 Task: Find connections with filter location Dunkwa with filter topic #Bestadvicewith filter profile language Potuguese with filter current company GenXHire Services Private Limited with filter school Dr D Y PATIL EDUCATIONAL ENTERPRISES CHARITABEL TRUST Dr D Y PATIL GROUP OF INSTITUTIONS, Dr D Y PATIL SCHOOL OF MANAGEMENT, Dr D Y PATIL KNOWLEDGE CITY, CHARHOLI with filter industry Government Administration with filter service category Budgeting with filter keywords title Engineer
Action: Mouse moved to (205, 265)
Screenshot: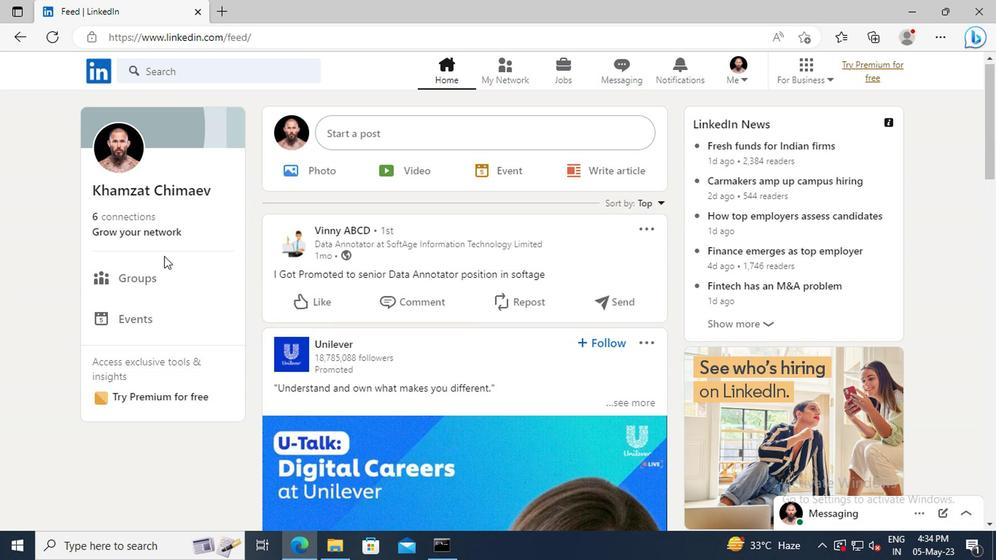 
Action: Mouse pressed left at (205, 265)
Screenshot: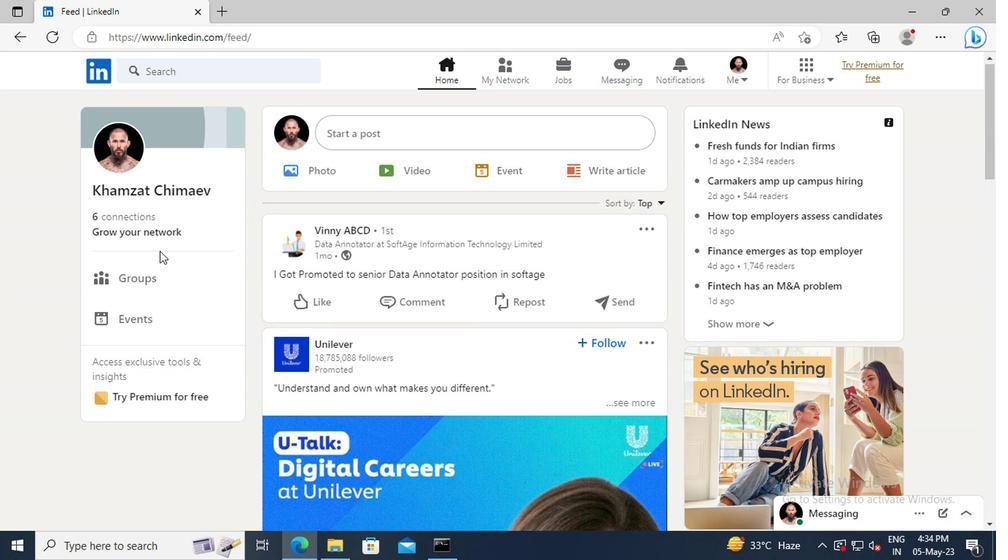 
Action: Mouse moved to (211, 210)
Screenshot: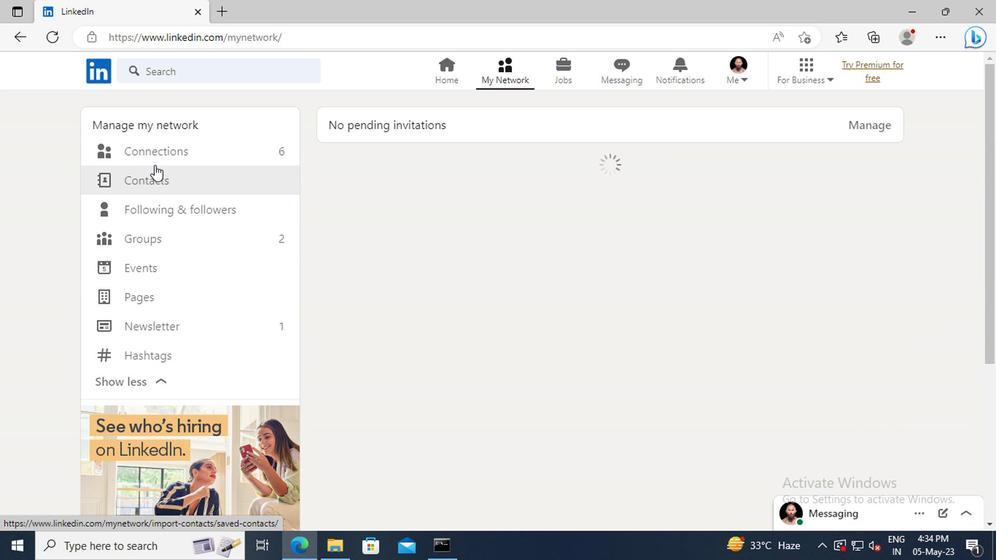 
Action: Mouse pressed left at (211, 210)
Screenshot: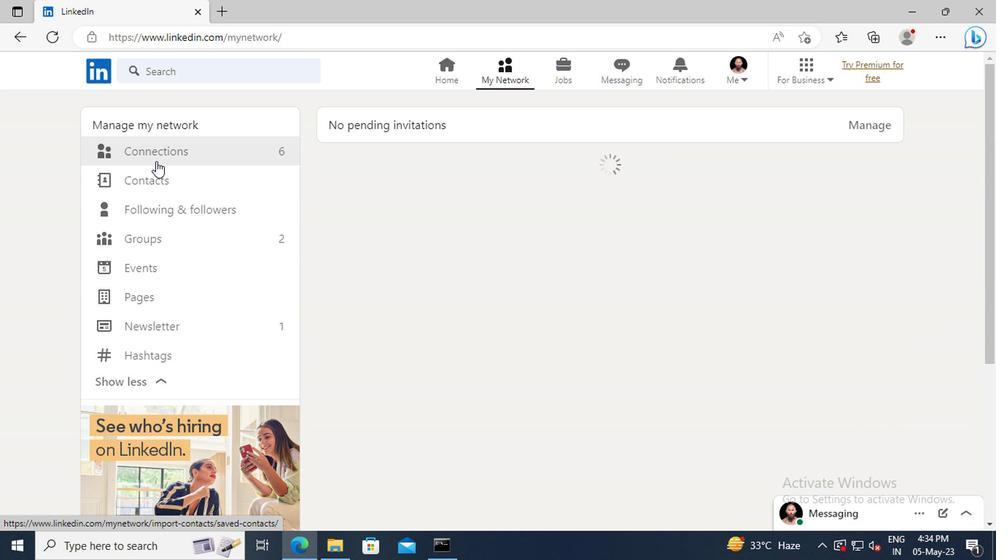 
Action: Mouse moved to (511, 209)
Screenshot: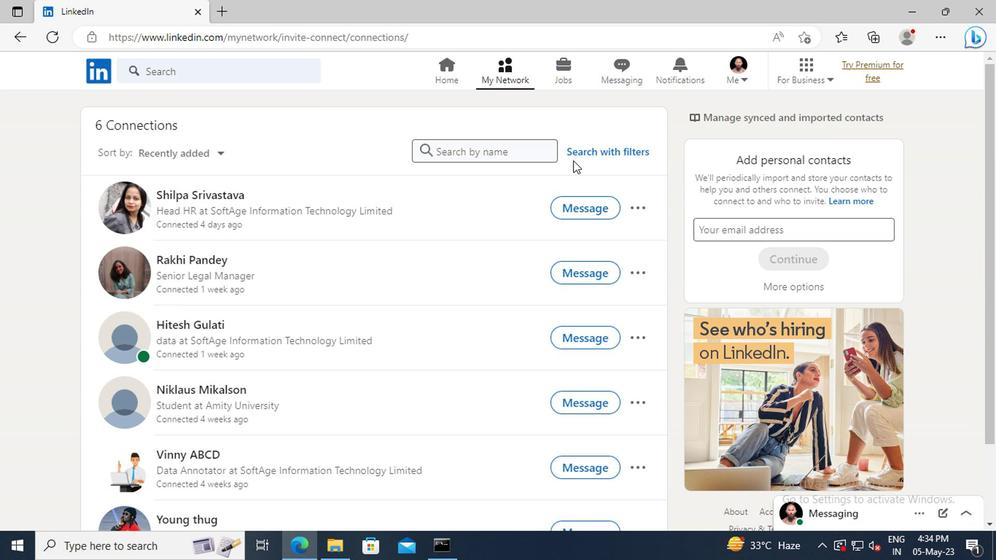 
Action: Mouse pressed left at (511, 209)
Screenshot: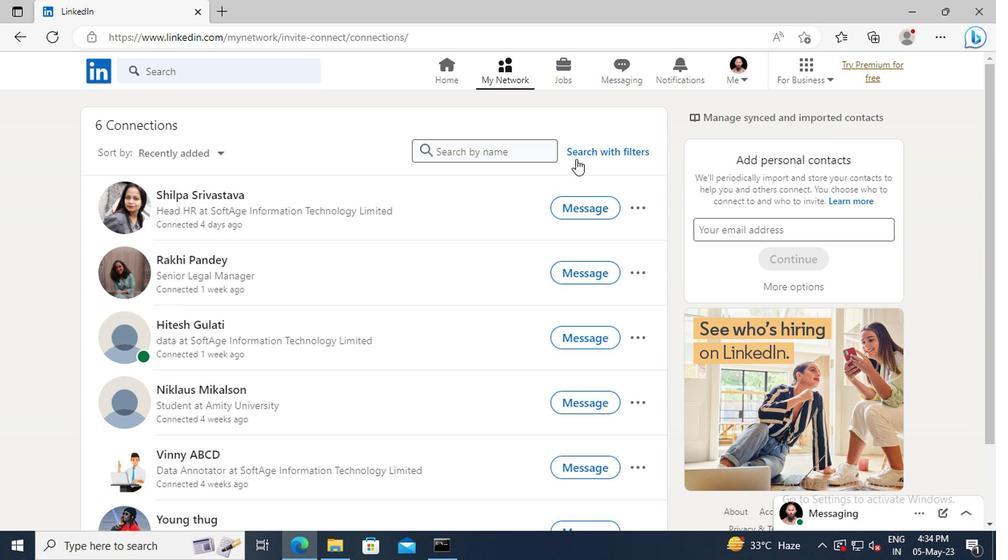 
Action: Mouse moved to (492, 178)
Screenshot: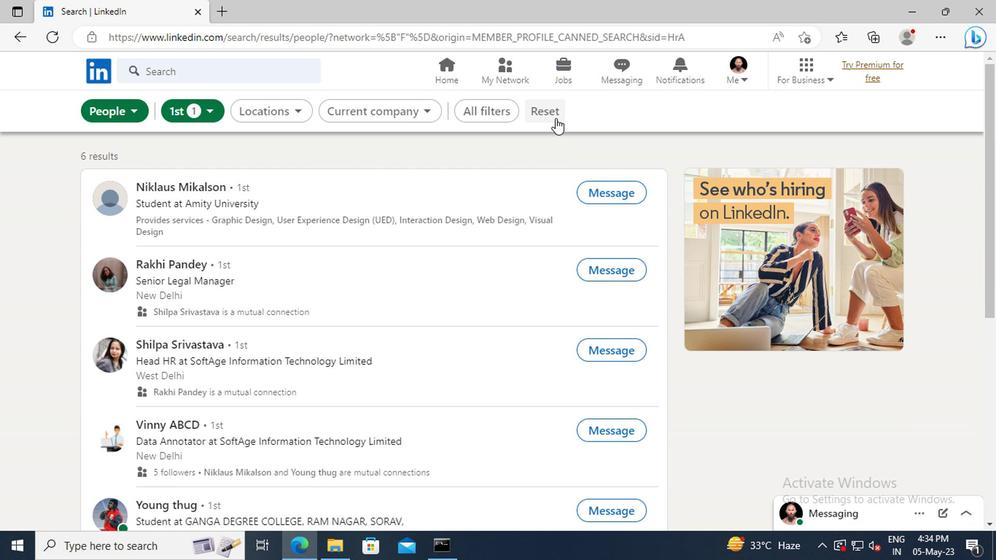
Action: Mouse pressed left at (492, 178)
Screenshot: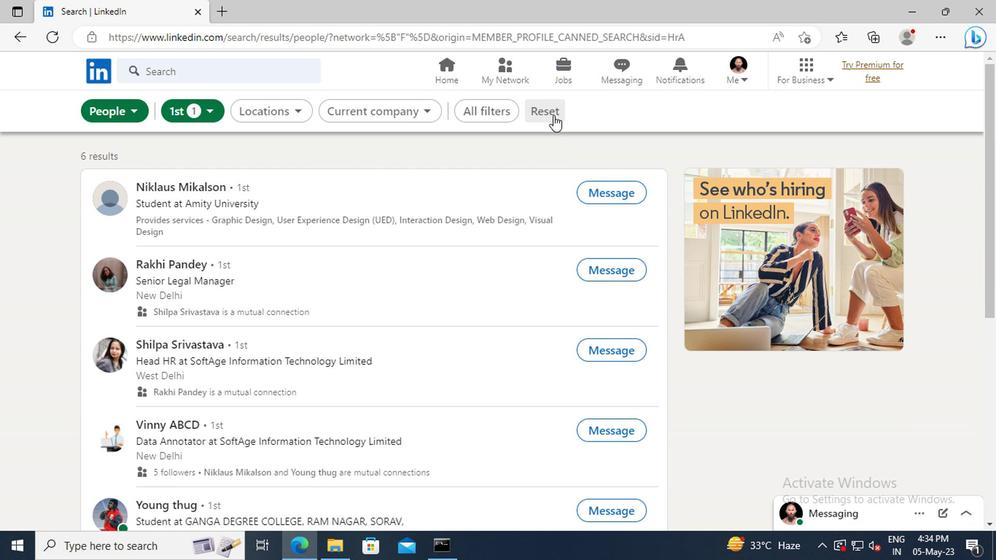 
Action: Mouse moved to (482, 178)
Screenshot: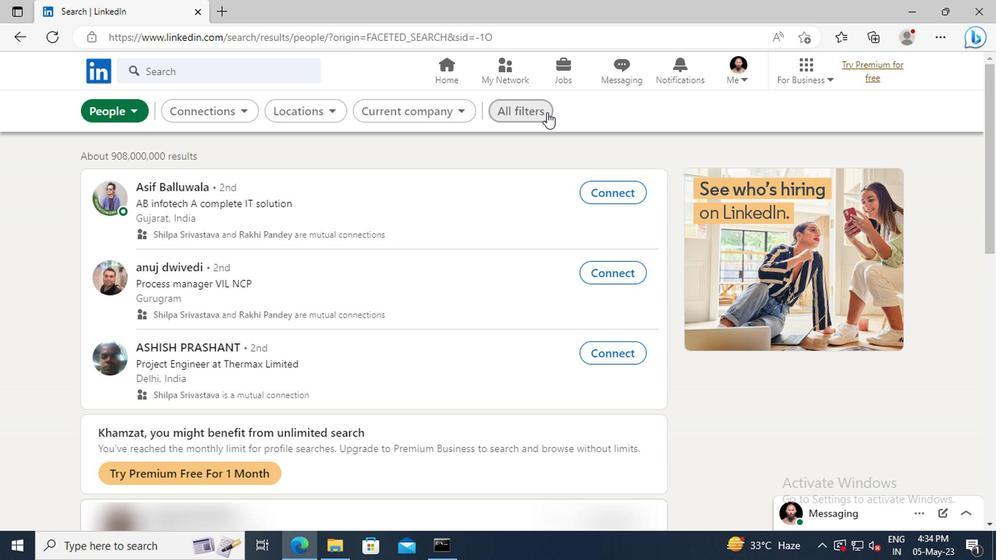 
Action: Mouse pressed left at (482, 178)
Screenshot: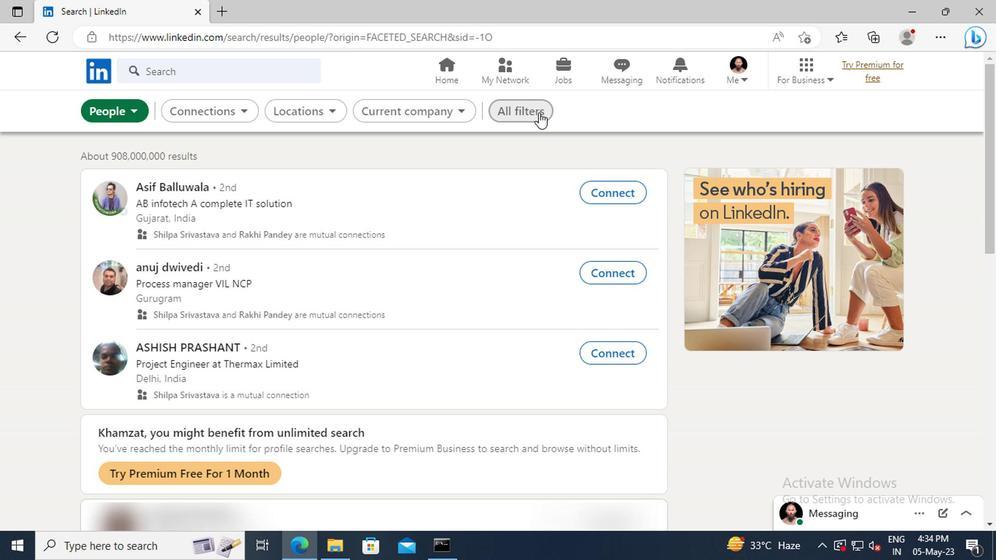 
Action: Mouse moved to (661, 281)
Screenshot: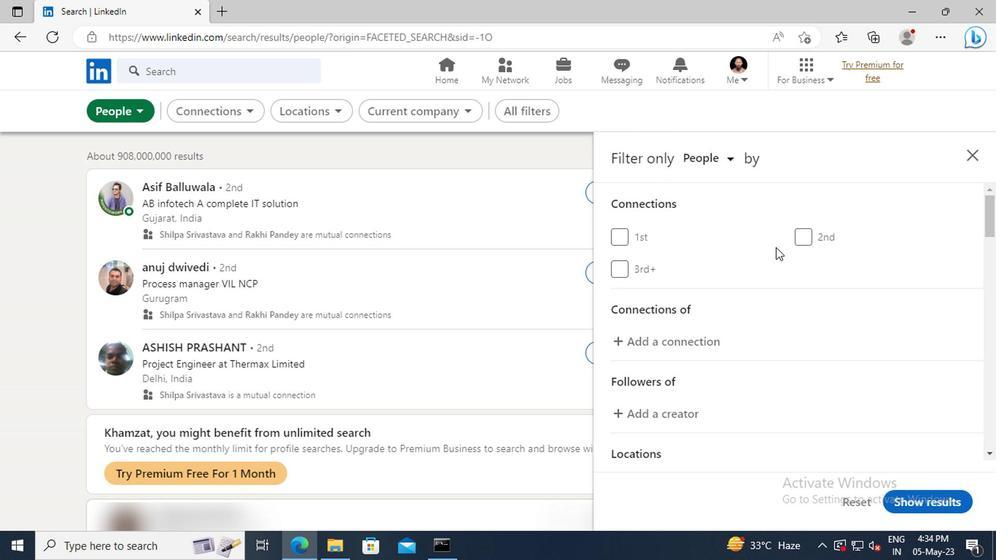 
Action: Mouse scrolled (661, 281) with delta (0, 0)
Screenshot: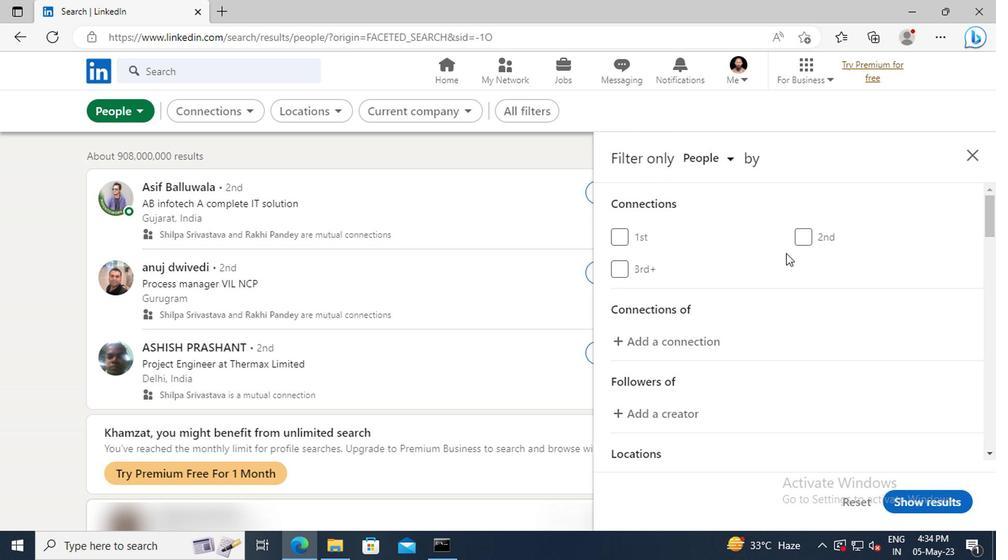 
Action: Mouse scrolled (661, 281) with delta (0, 0)
Screenshot: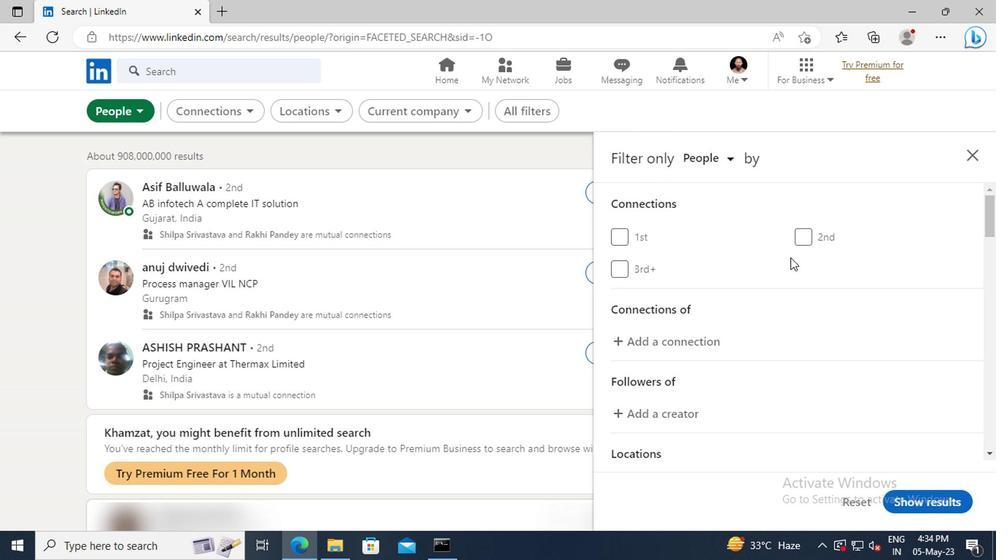
Action: Mouse scrolled (661, 281) with delta (0, 0)
Screenshot: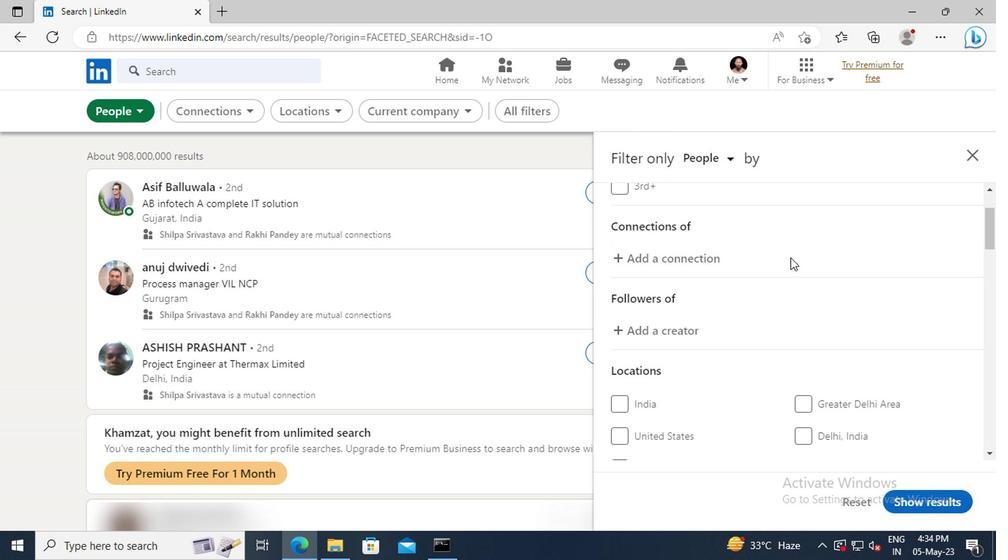 
Action: Mouse scrolled (661, 281) with delta (0, 0)
Screenshot: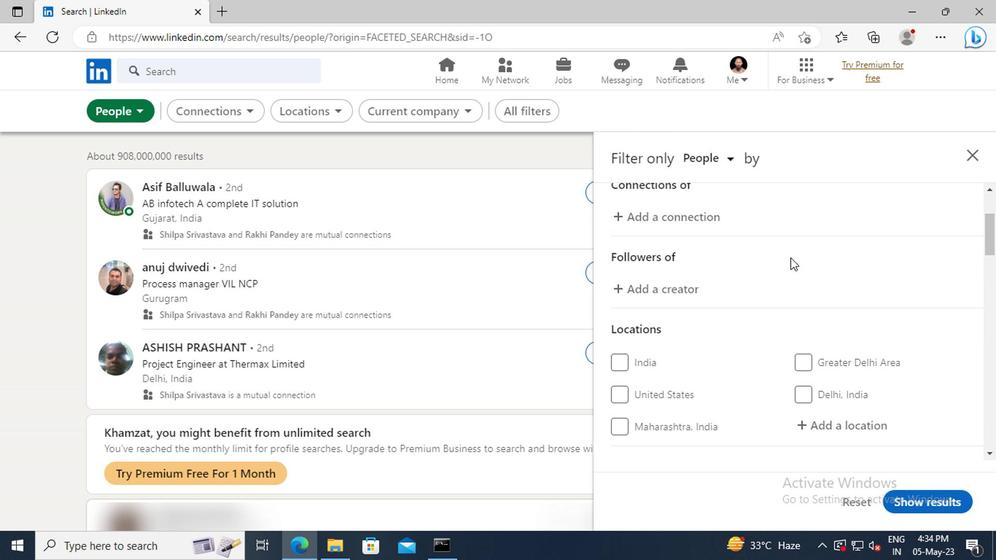 
Action: Mouse scrolled (661, 281) with delta (0, 0)
Screenshot: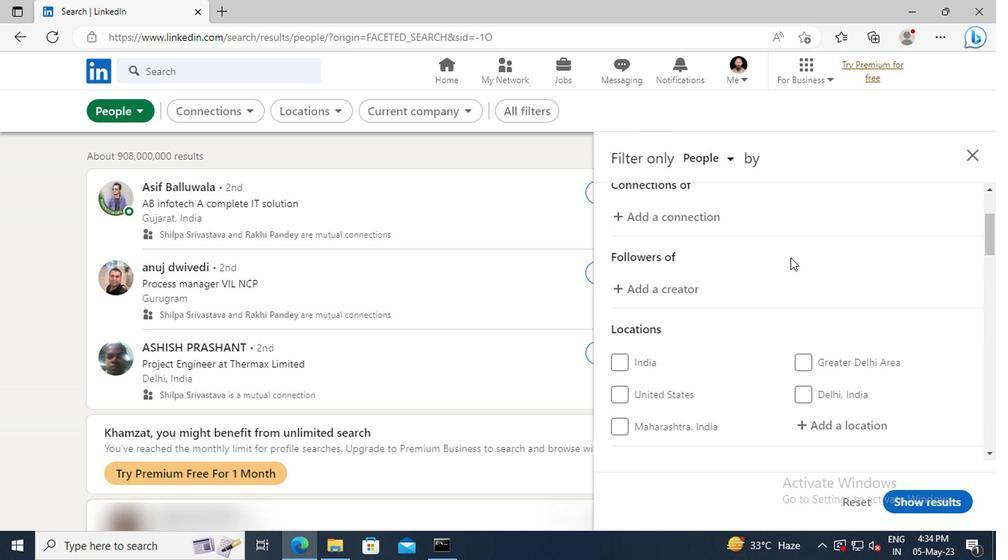 
Action: Mouse scrolled (661, 281) with delta (0, 0)
Screenshot: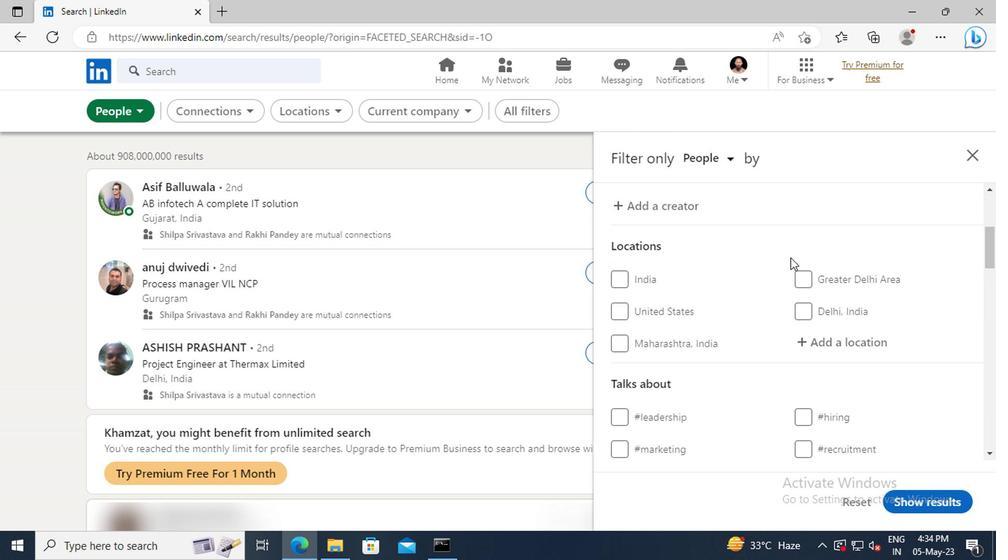 
Action: Mouse moved to (669, 312)
Screenshot: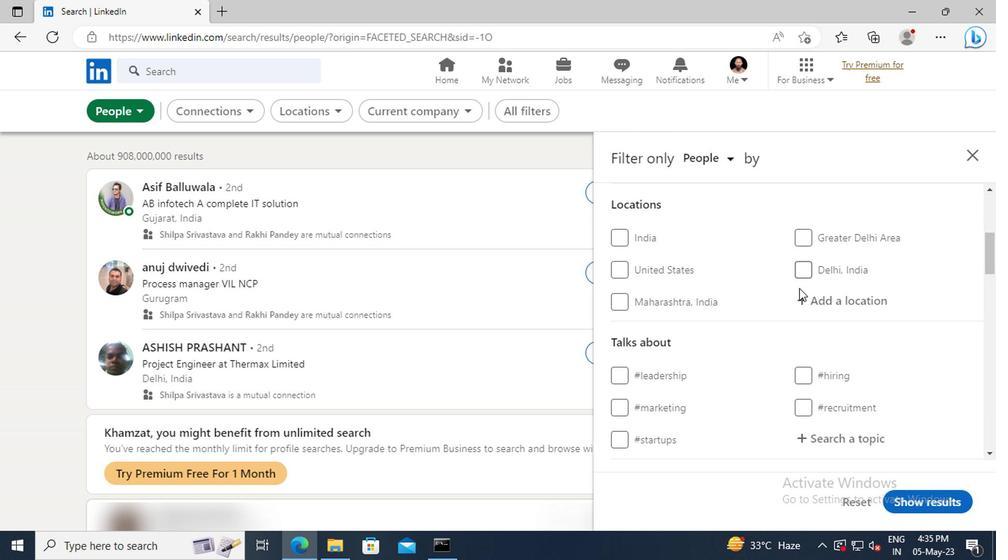 
Action: Mouse pressed left at (669, 312)
Screenshot: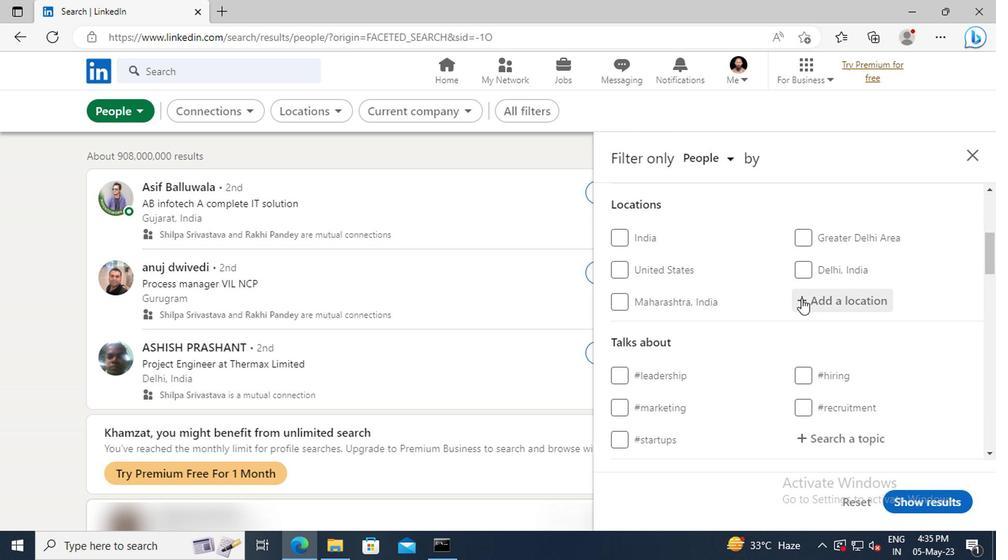 
Action: Key pressed <Key.shift>DUNKWA<Key.enter>
Screenshot: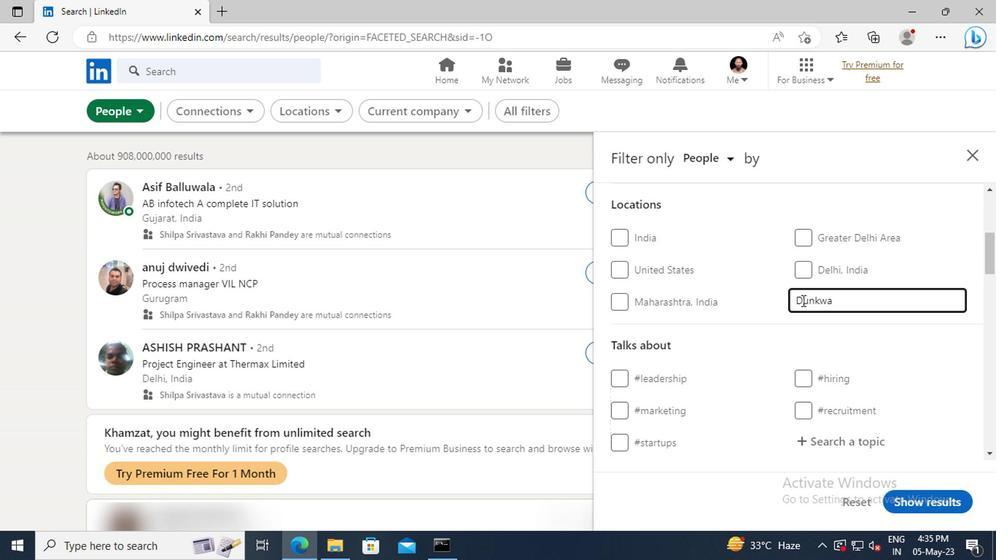 
Action: Mouse scrolled (669, 311) with delta (0, 0)
Screenshot: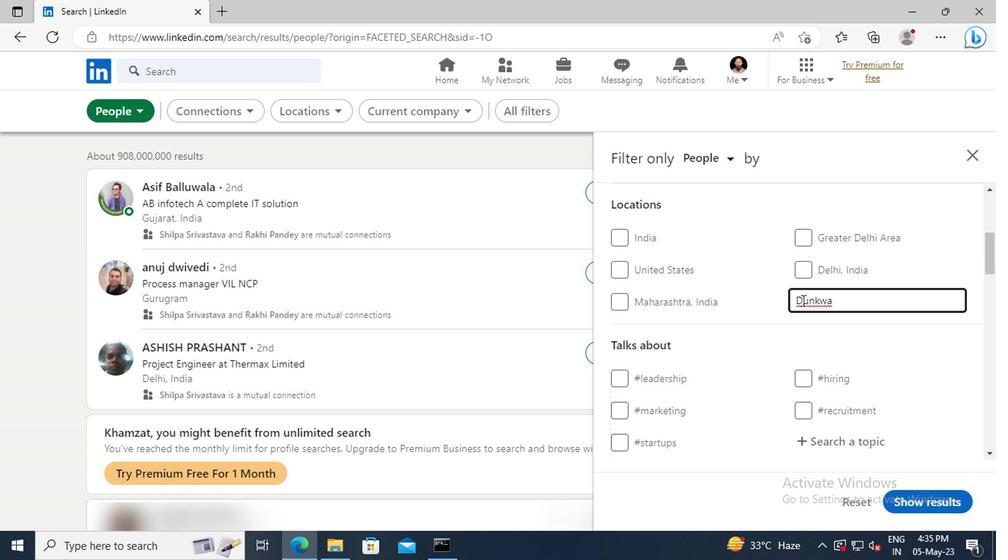 
Action: Mouse scrolled (669, 311) with delta (0, 0)
Screenshot: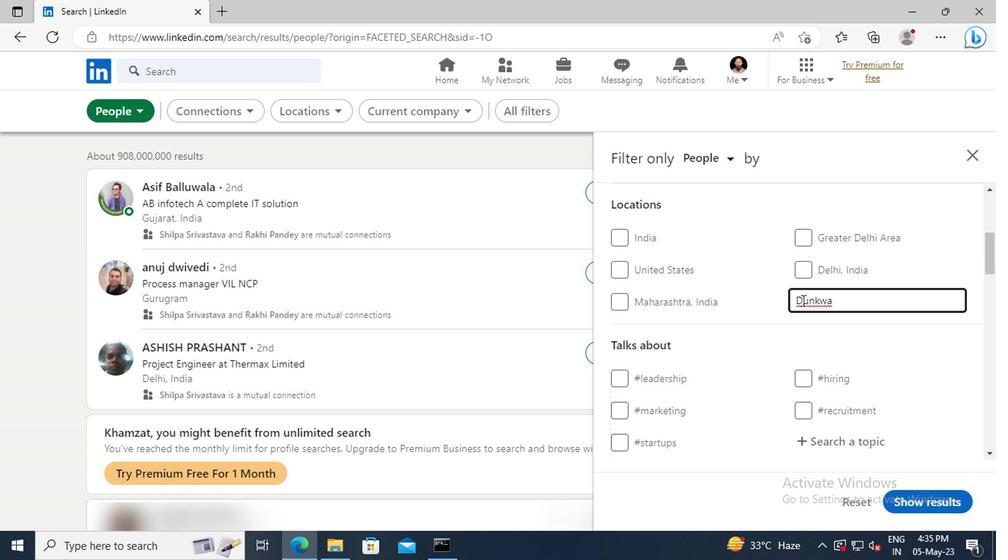 
Action: Mouse scrolled (669, 311) with delta (0, 0)
Screenshot: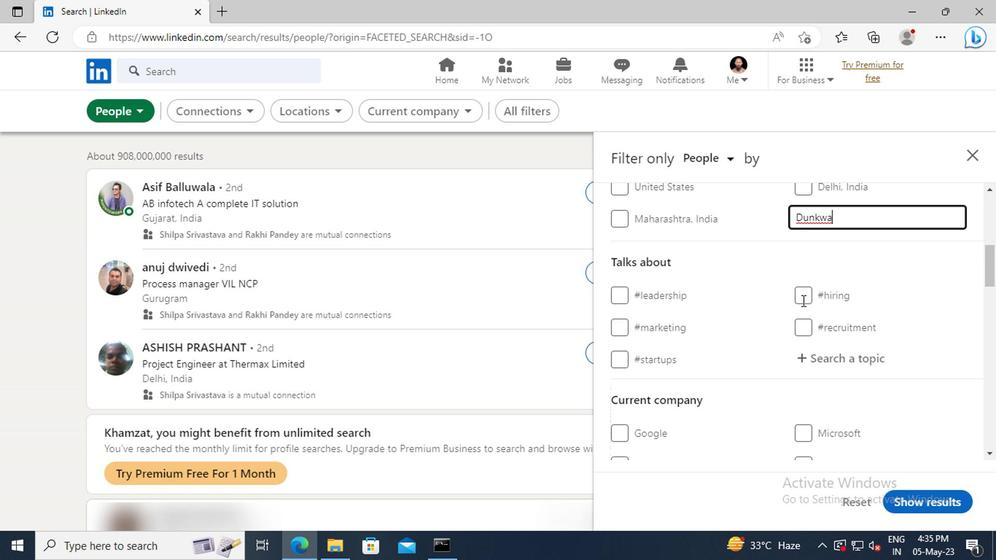 
Action: Mouse moved to (682, 323)
Screenshot: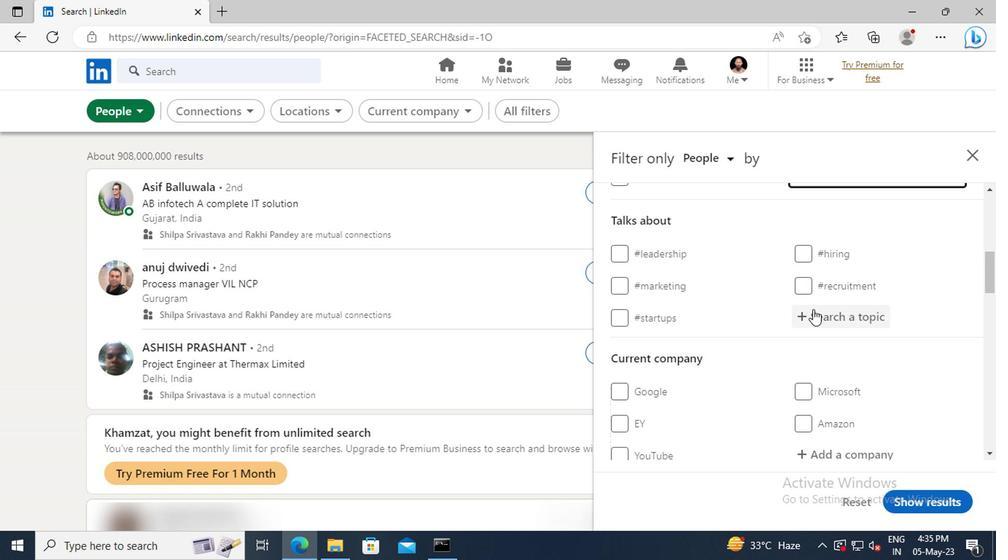 
Action: Mouse pressed left at (682, 323)
Screenshot: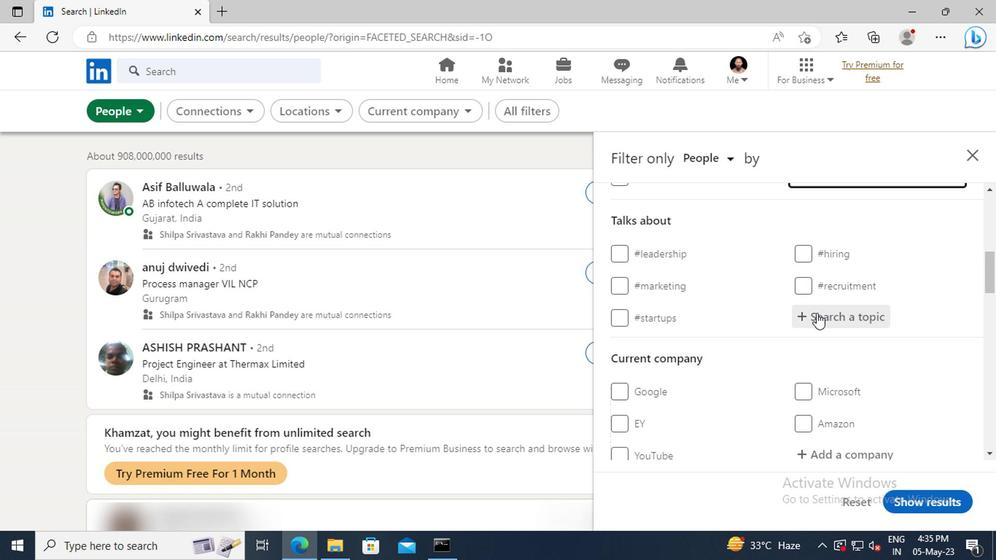 
Action: Key pressed <Key.shift>BESTAD
Screenshot: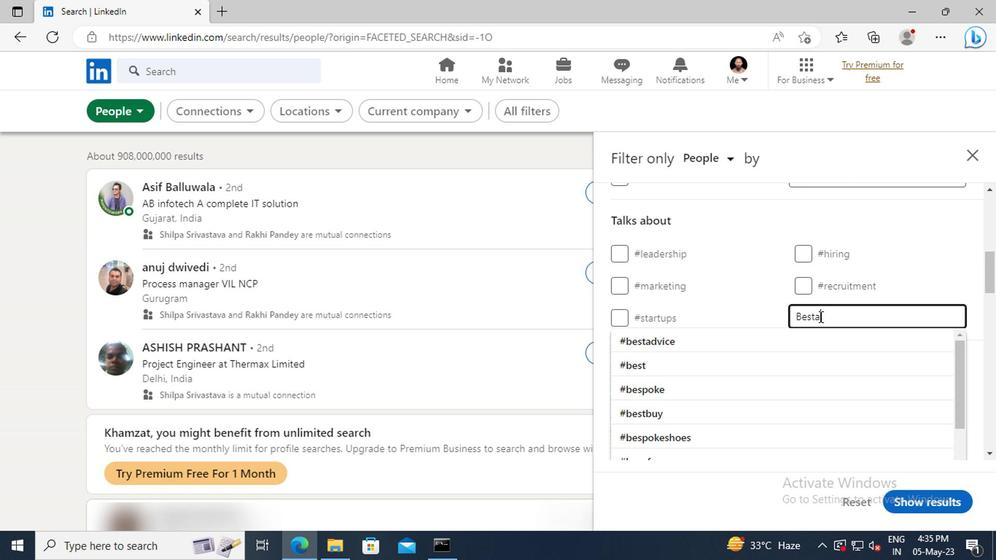 
Action: Mouse moved to (690, 338)
Screenshot: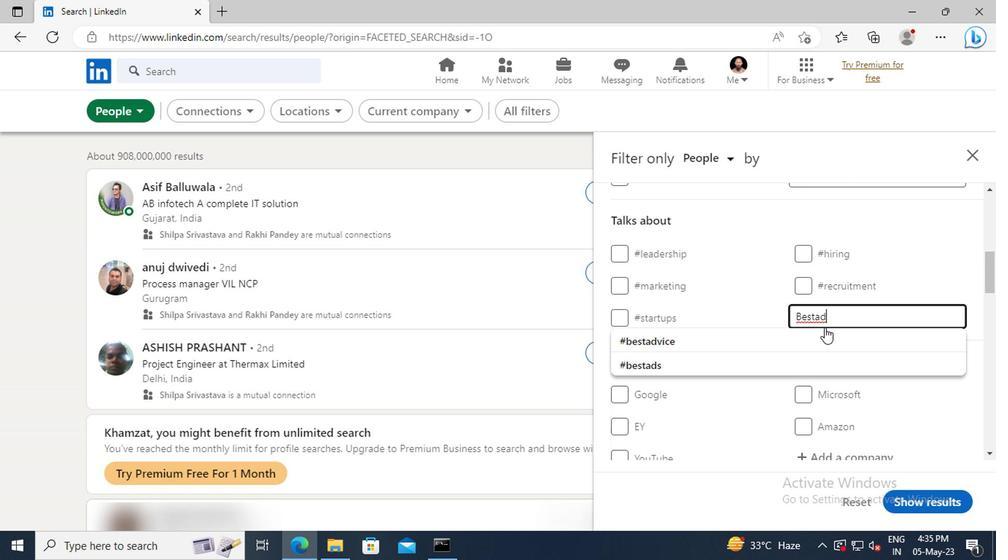 
Action: Mouse pressed left at (690, 338)
Screenshot: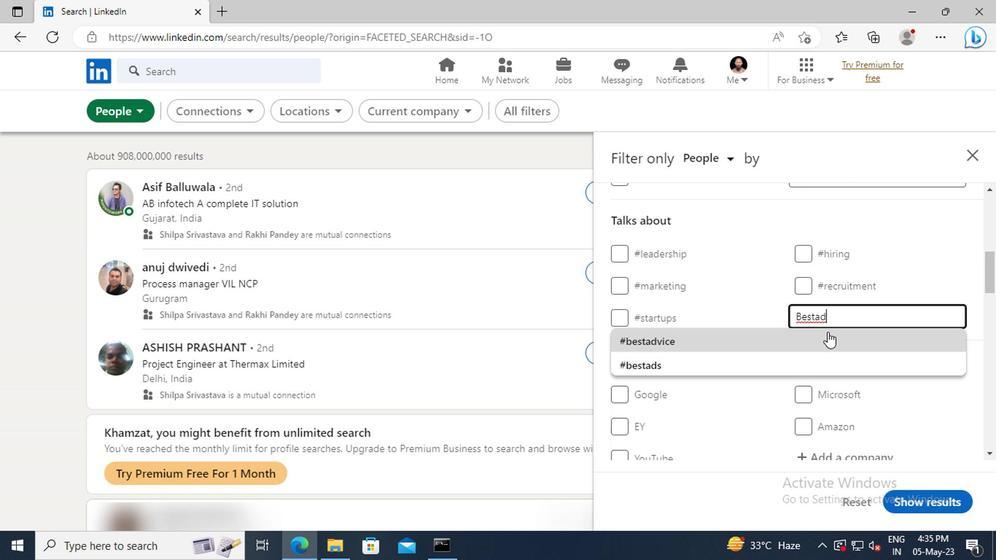 
Action: Mouse scrolled (690, 338) with delta (0, 0)
Screenshot: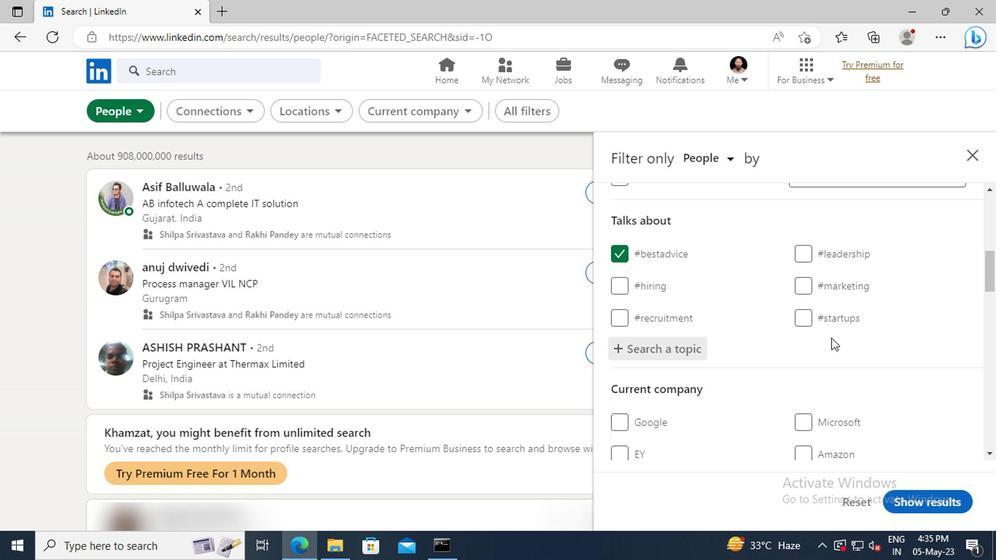 
Action: Mouse scrolled (690, 338) with delta (0, 0)
Screenshot: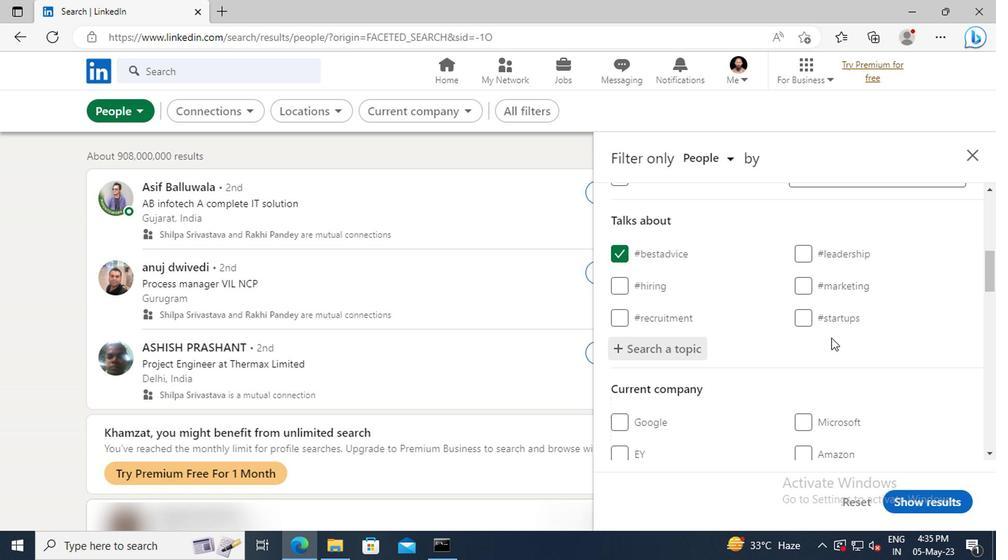 
Action: Mouse scrolled (690, 338) with delta (0, 0)
Screenshot: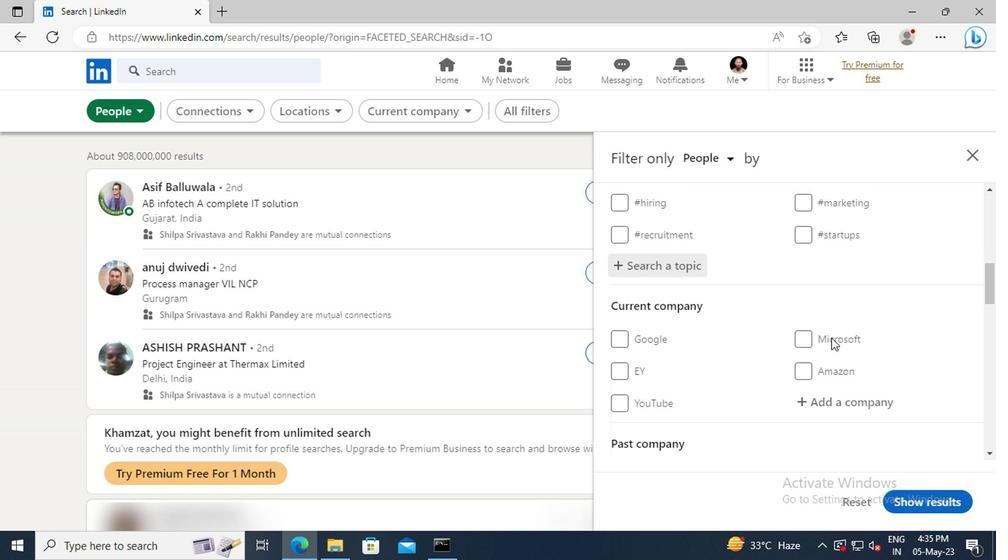 
Action: Mouse scrolled (690, 338) with delta (0, 0)
Screenshot: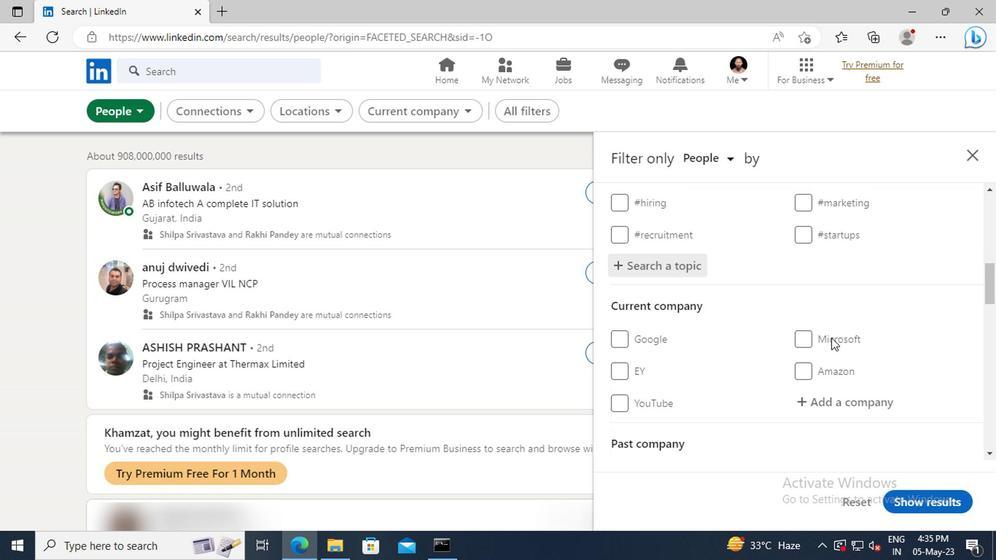 
Action: Mouse scrolled (690, 338) with delta (0, 0)
Screenshot: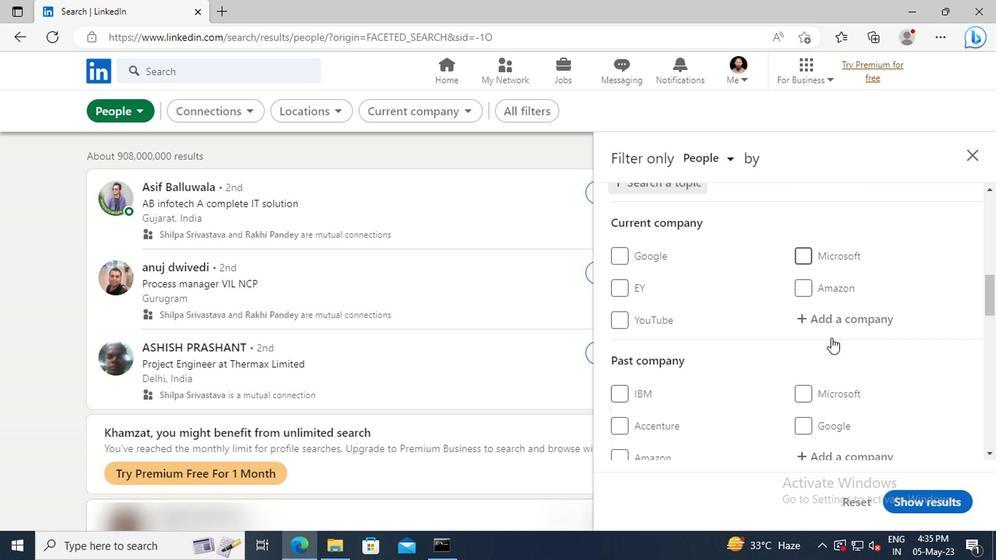 
Action: Mouse scrolled (690, 338) with delta (0, 0)
Screenshot: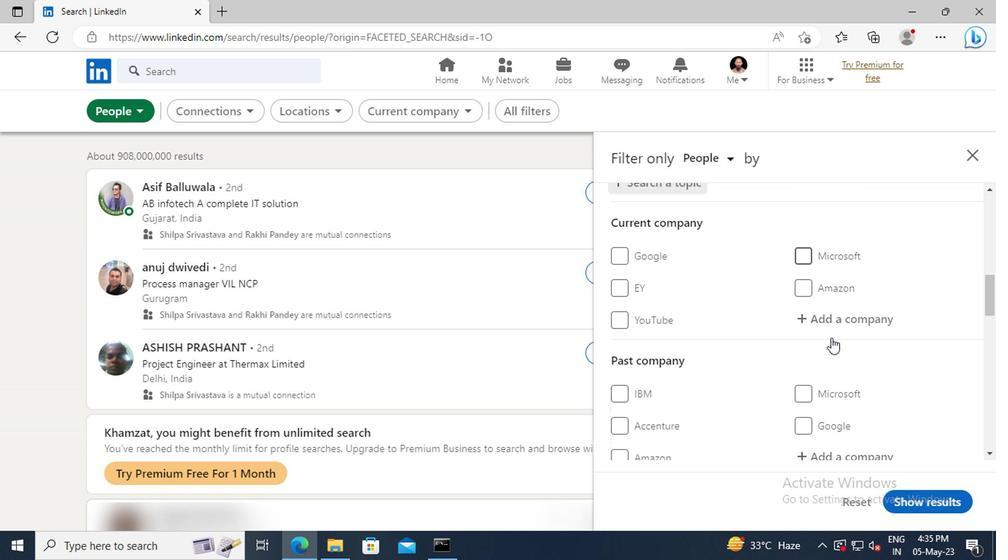 
Action: Mouse scrolled (690, 338) with delta (0, 0)
Screenshot: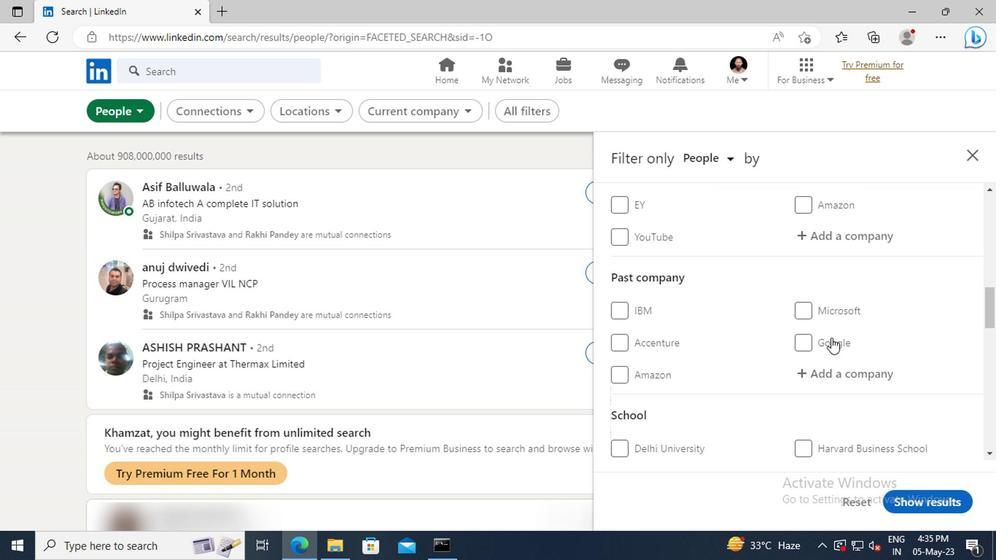 
Action: Mouse scrolled (690, 338) with delta (0, 0)
Screenshot: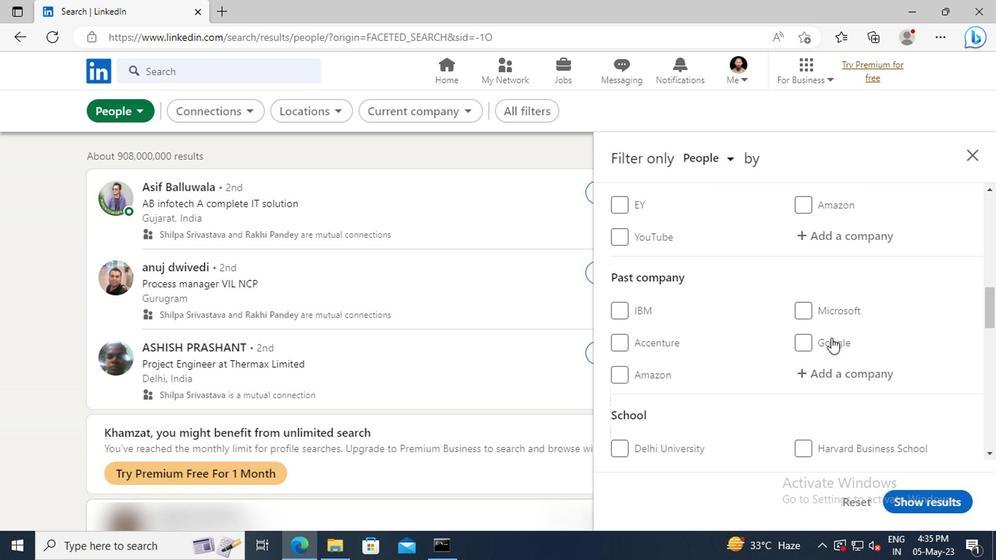 
Action: Mouse scrolled (690, 338) with delta (0, 0)
Screenshot: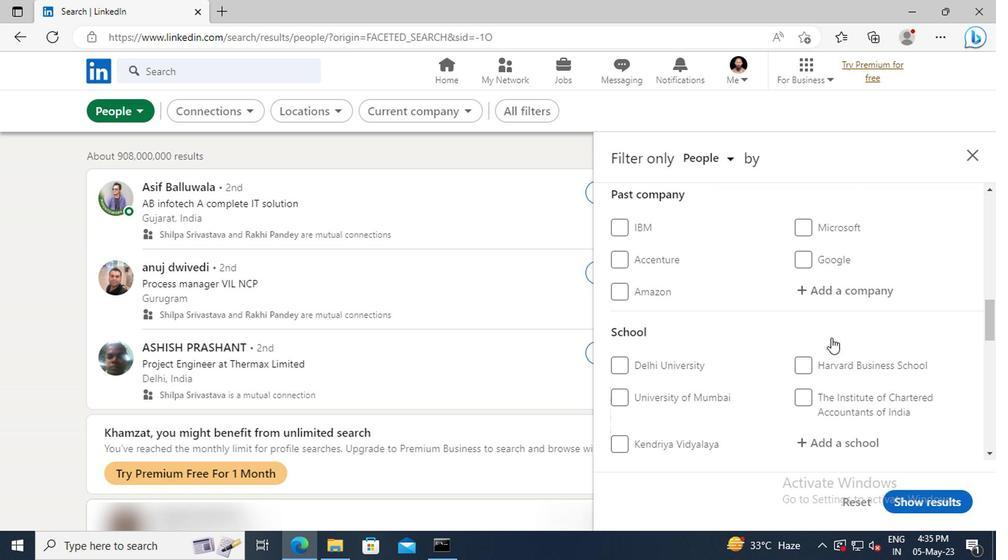 
Action: Mouse scrolled (690, 338) with delta (0, 0)
Screenshot: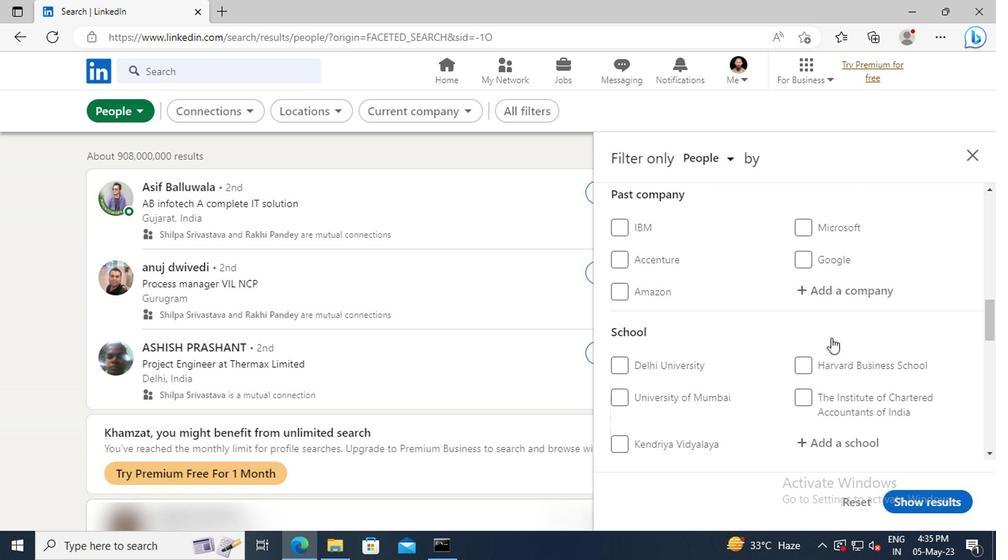 
Action: Mouse scrolled (690, 338) with delta (0, 0)
Screenshot: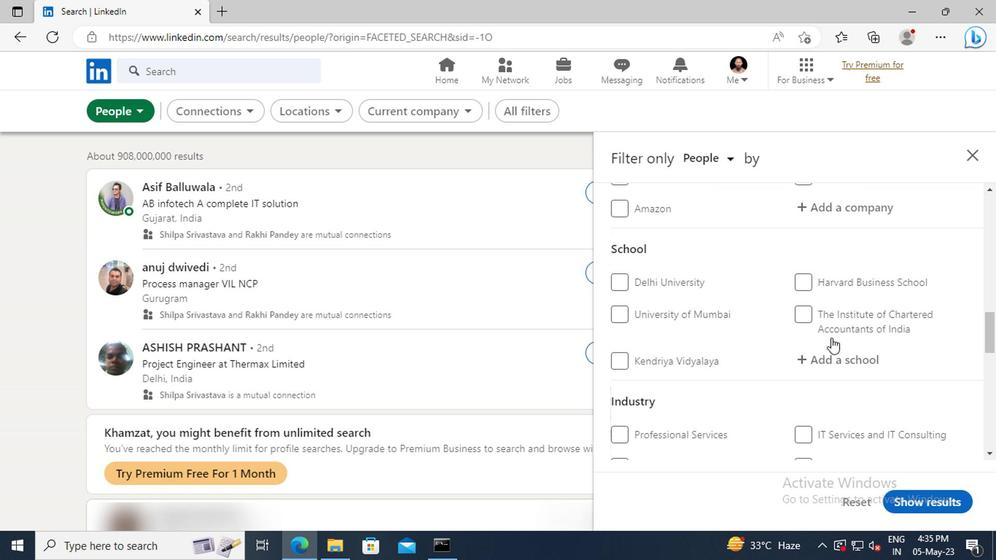 
Action: Mouse scrolled (690, 338) with delta (0, 0)
Screenshot: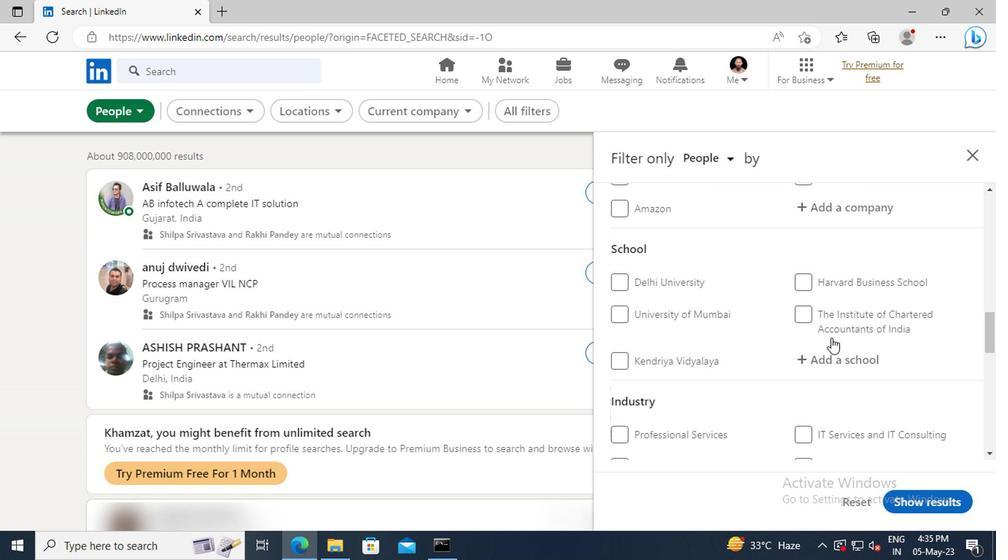 
Action: Mouse scrolled (690, 338) with delta (0, 0)
Screenshot: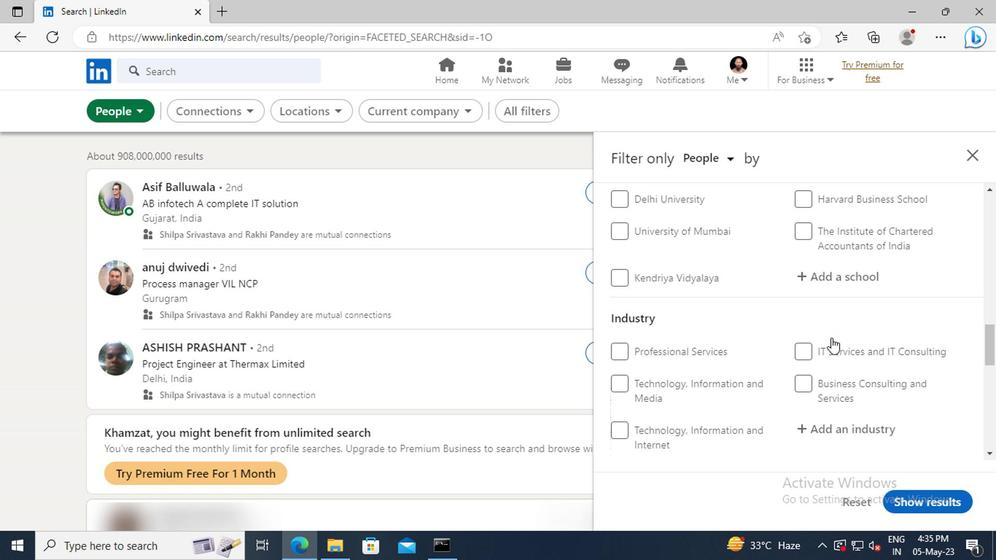 
Action: Mouse scrolled (690, 338) with delta (0, 0)
Screenshot: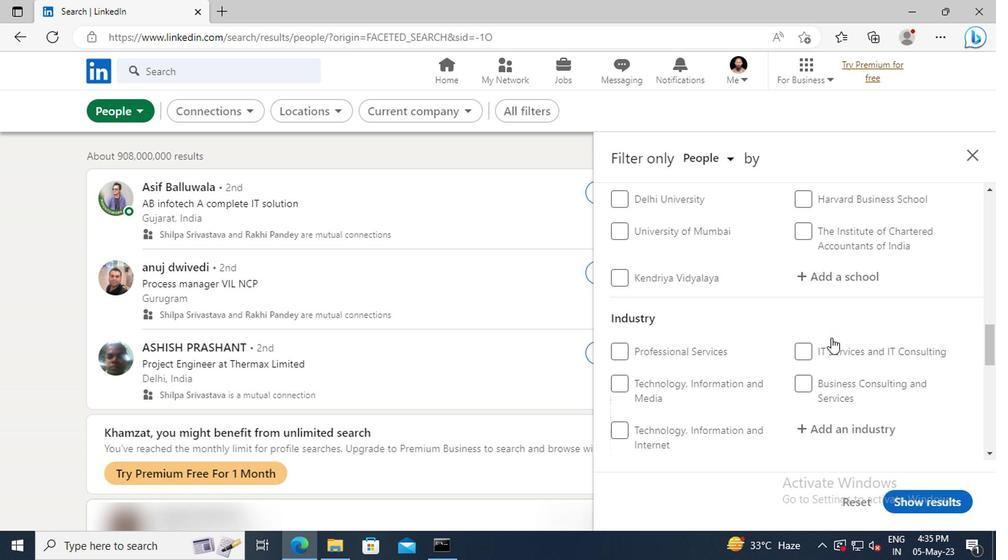 
Action: Mouse scrolled (690, 338) with delta (0, 0)
Screenshot: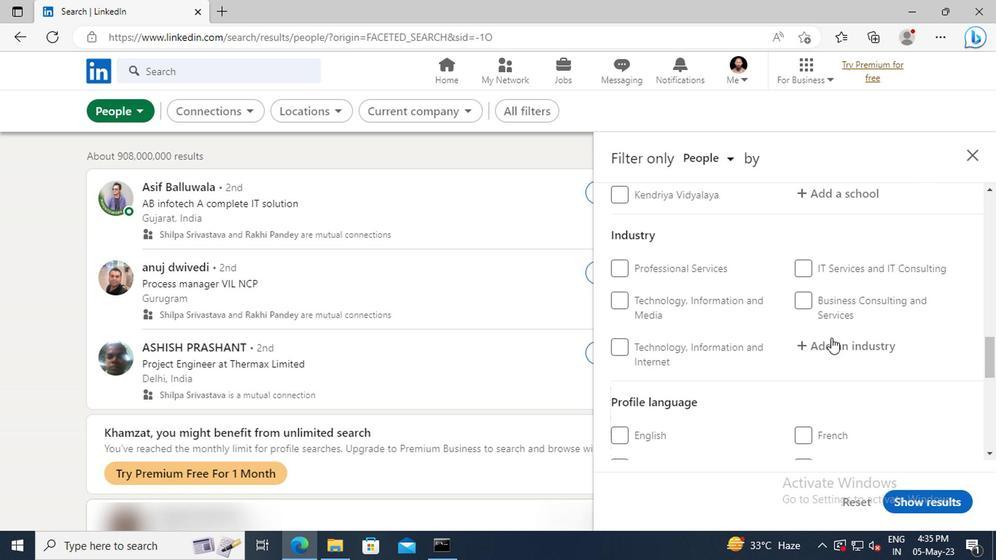 
Action: Mouse scrolled (690, 338) with delta (0, 0)
Screenshot: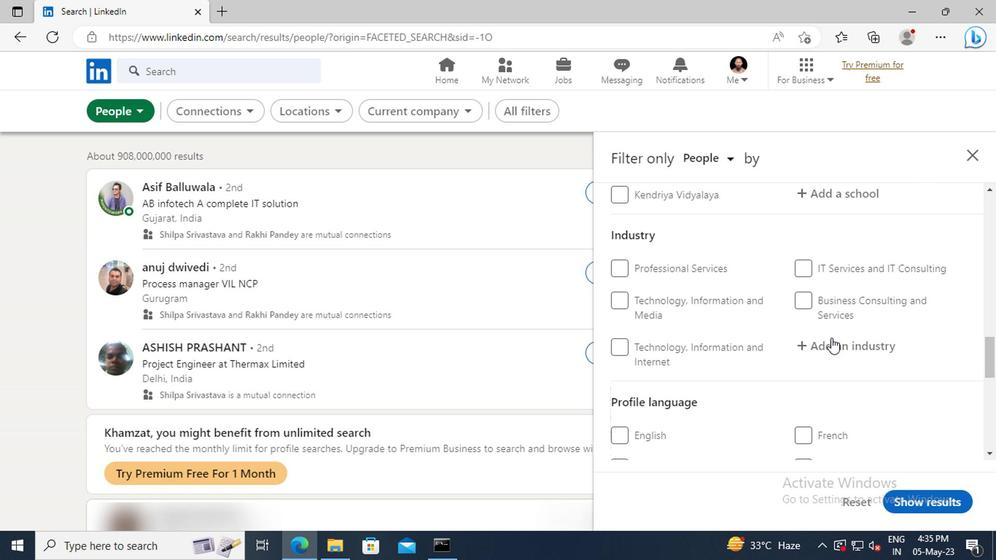 
Action: Mouse moved to (671, 373)
Screenshot: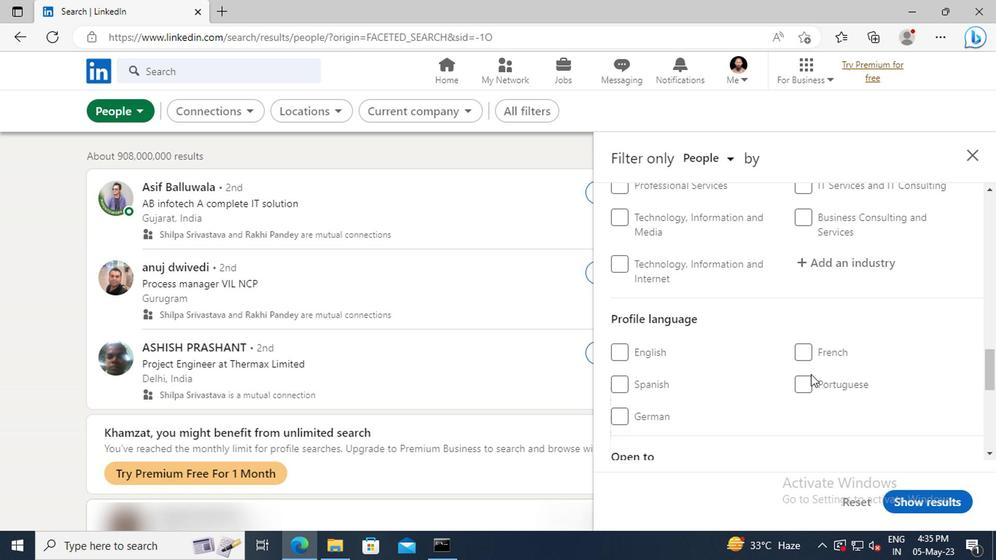 
Action: Mouse pressed left at (671, 373)
Screenshot: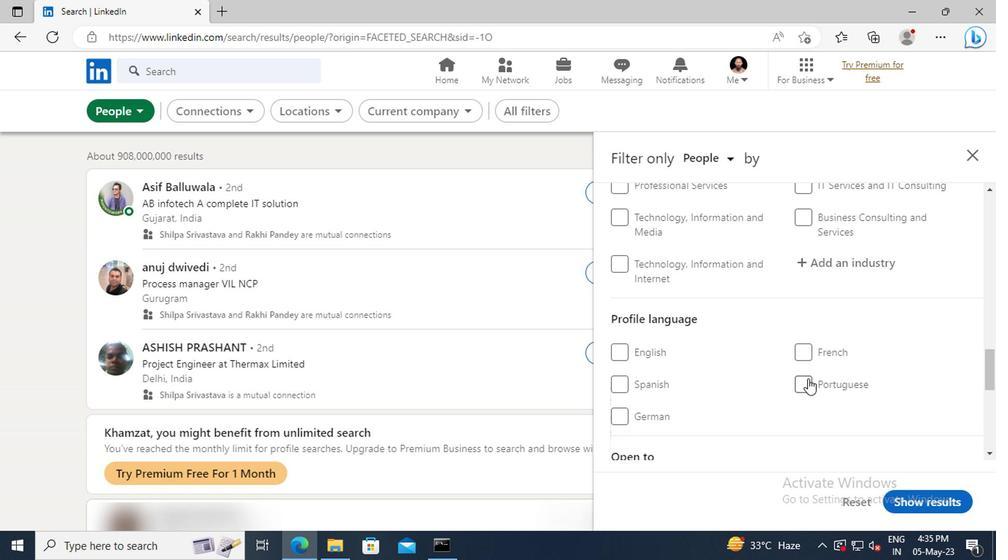 
Action: Mouse moved to (687, 349)
Screenshot: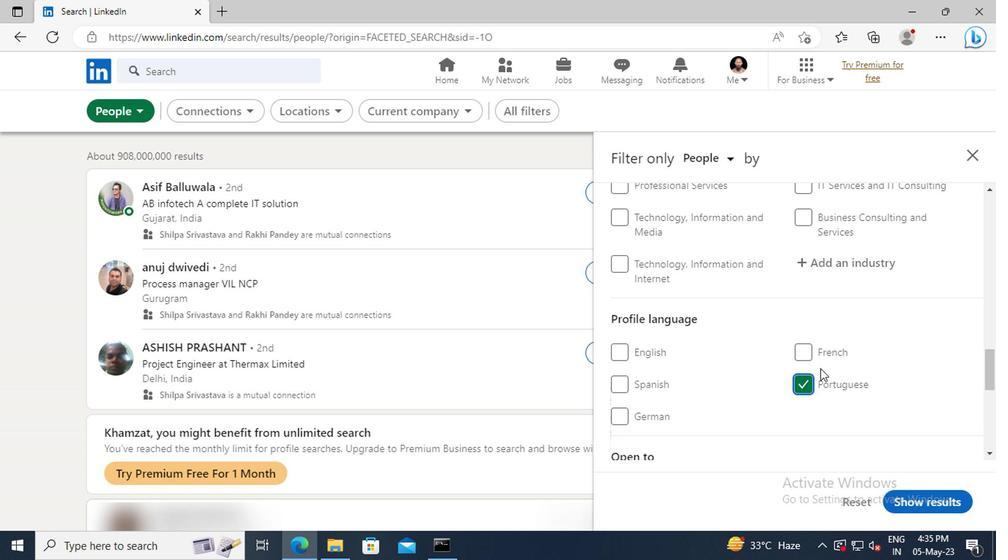 
Action: Mouse scrolled (687, 349) with delta (0, 0)
Screenshot: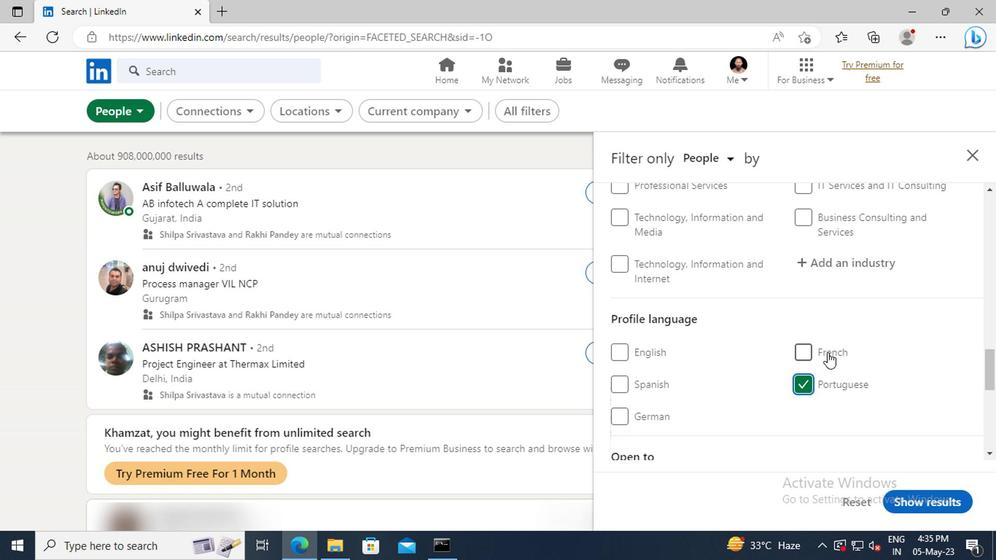 
Action: Mouse scrolled (687, 349) with delta (0, 0)
Screenshot: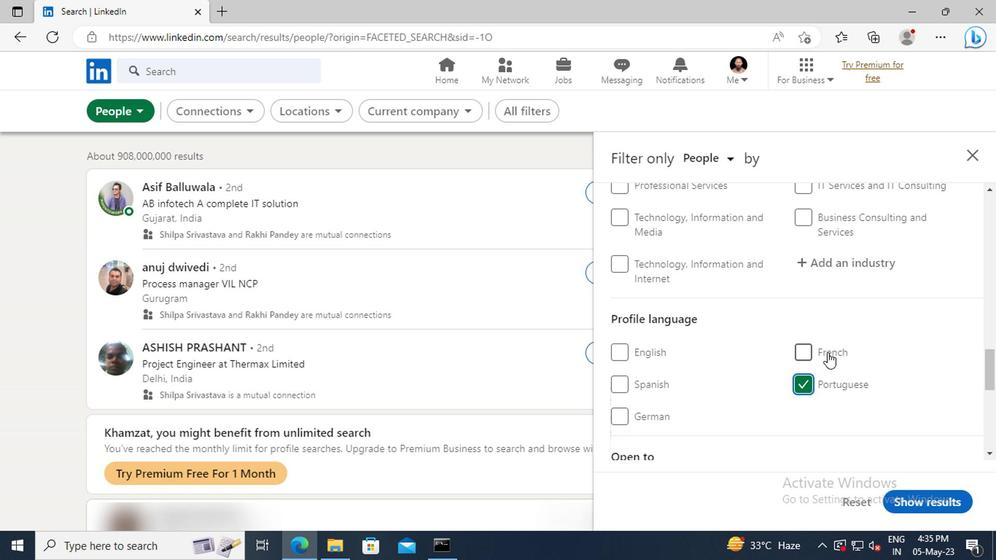 
Action: Mouse scrolled (687, 349) with delta (0, 0)
Screenshot: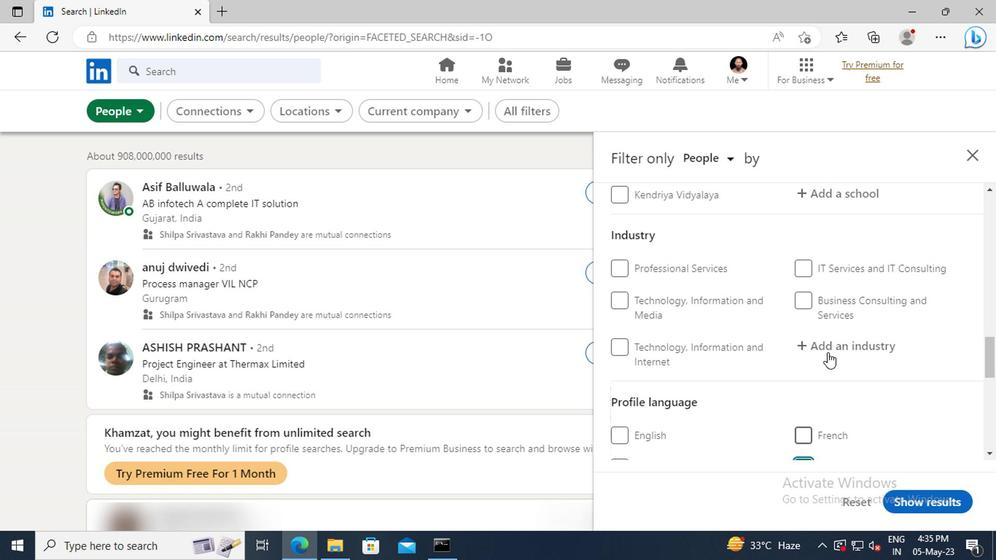 
Action: Mouse scrolled (687, 349) with delta (0, 0)
Screenshot: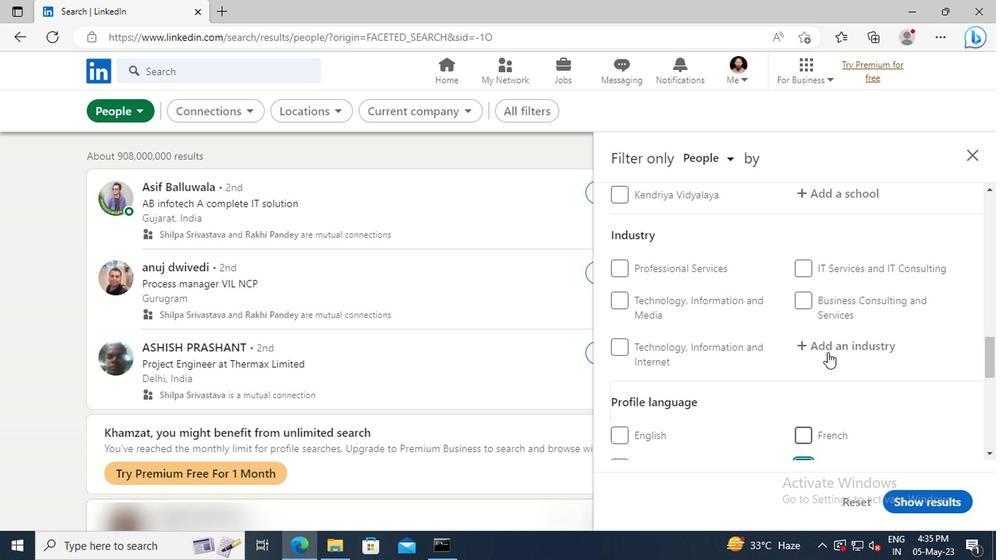 
Action: Mouse scrolled (687, 349) with delta (0, 0)
Screenshot: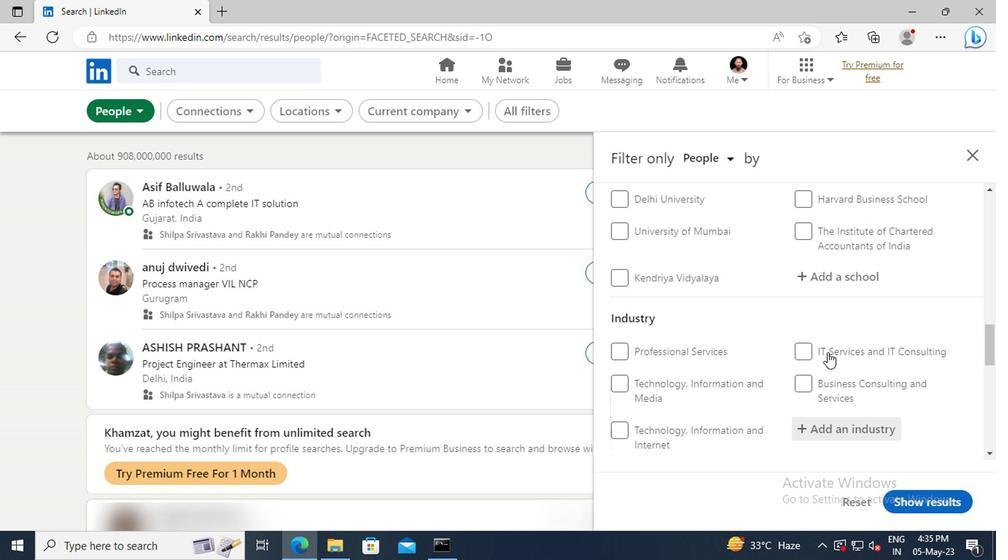 
Action: Mouse scrolled (687, 349) with delta (0, 0)
Screenshot: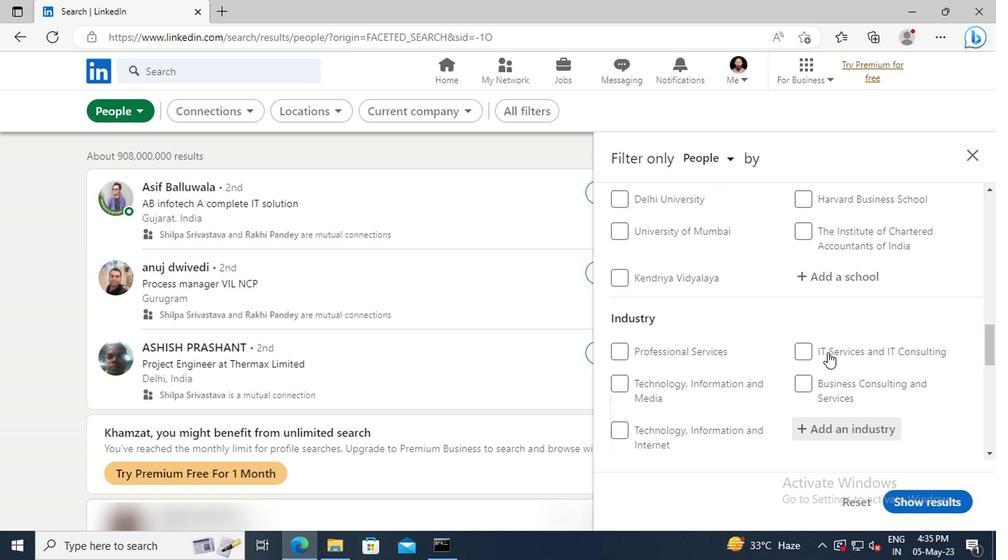 
Action: Mouse scrolled (687, 349) with delta (0, 0)
Screenshot: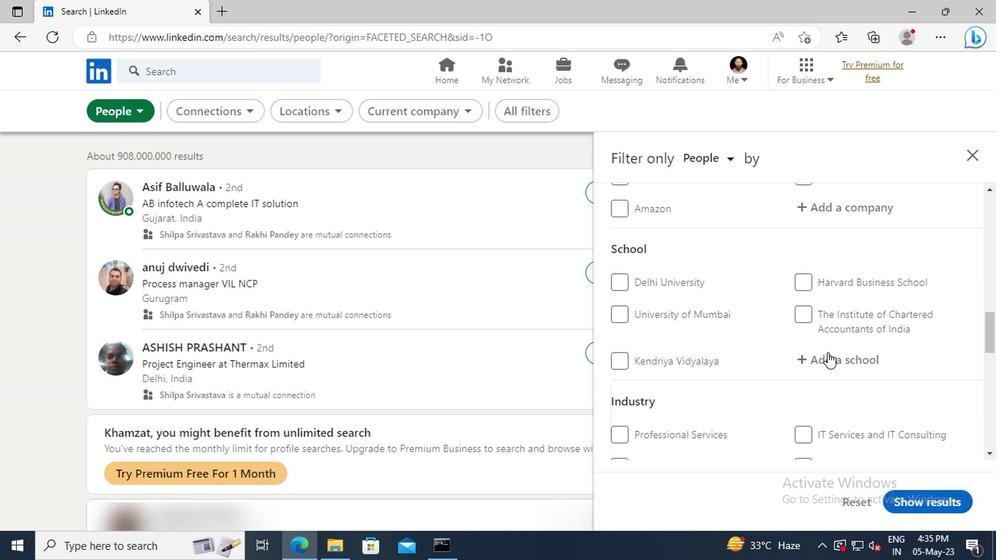 
Action: Mouse scrolled (687, 349) with delta (0, 0)
Screenshot: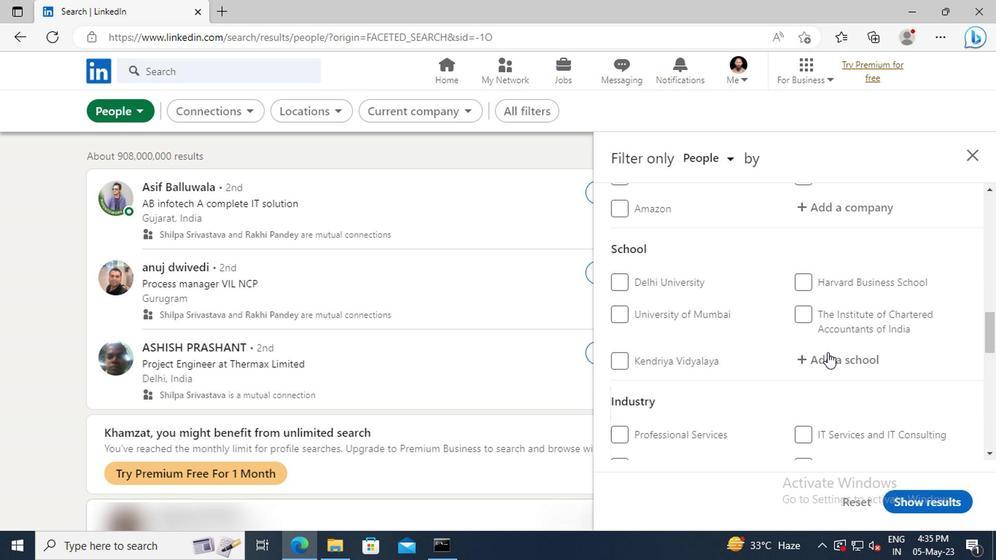 
Action: Mouse scrolled (687, 349) with delta (0, 0)
Screenshot: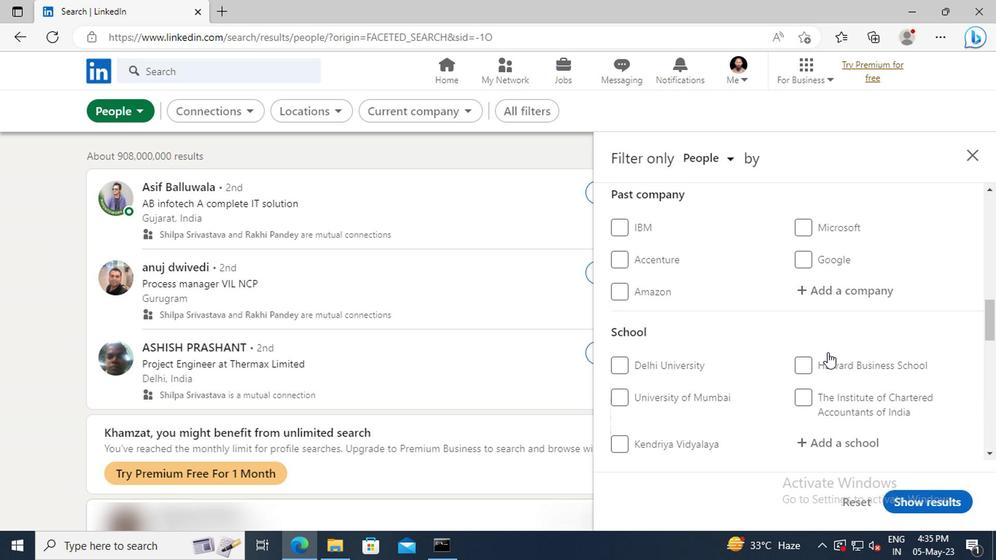 
Action: Mouse scrolled (687, 349) with delta (0, 0)
Screenshot: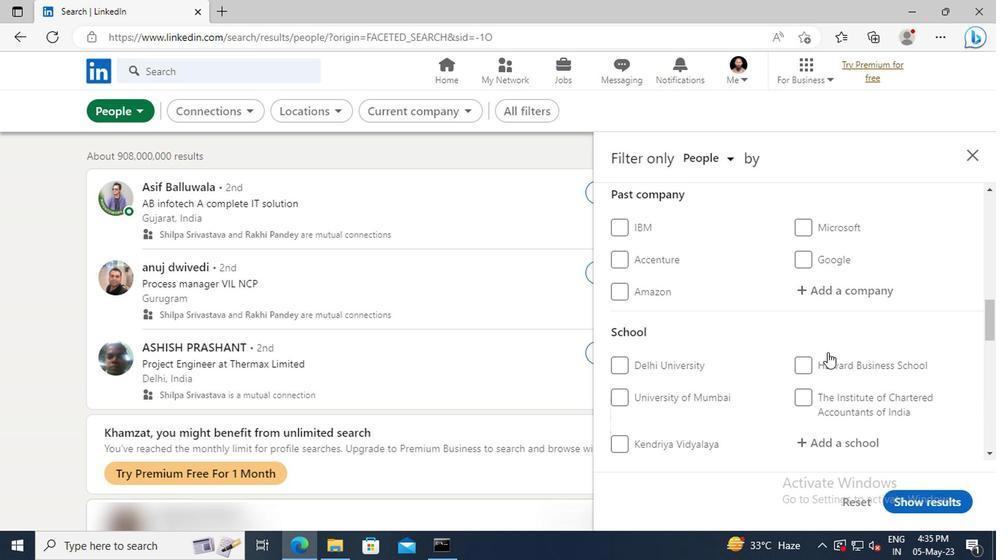 
Action: Mouse scrolled (687, 349) with delta (0, 0)
Screenshot: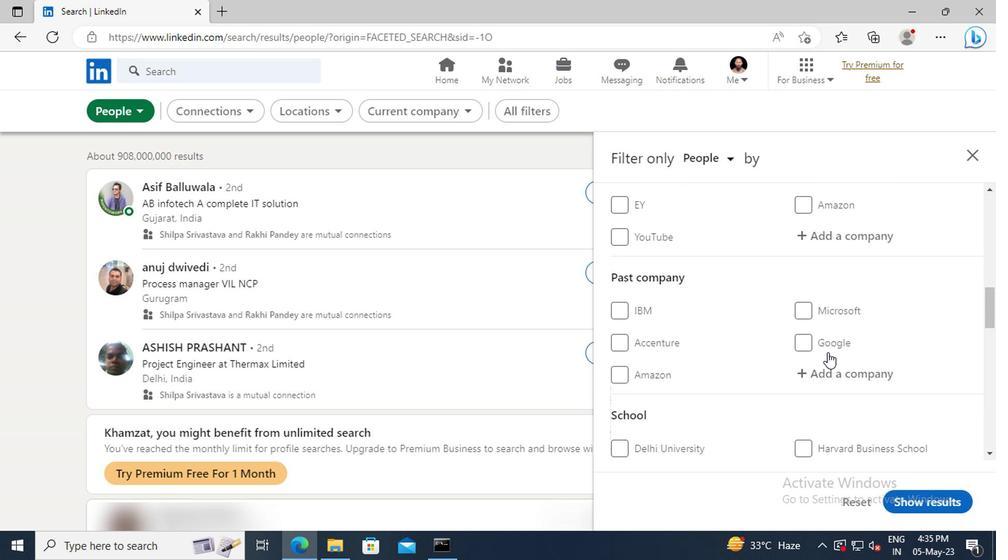 
Action: Mouse scrolled (687, 349) with delta (0, 0)
Screenshot: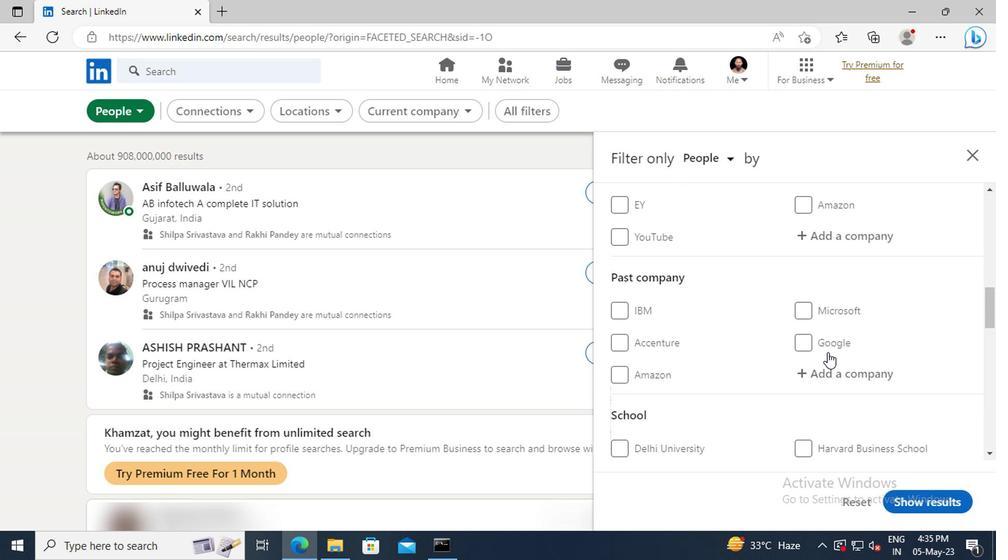 
Action: Mouse moved to (686, 327)
Screenshot: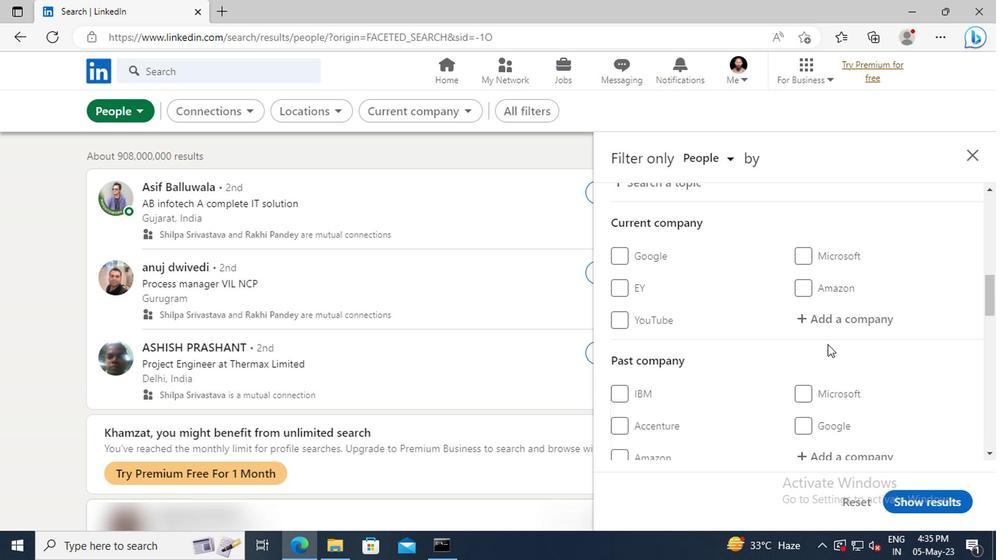 
Action: Mouse pressed left at (686, 327)
Screenshot: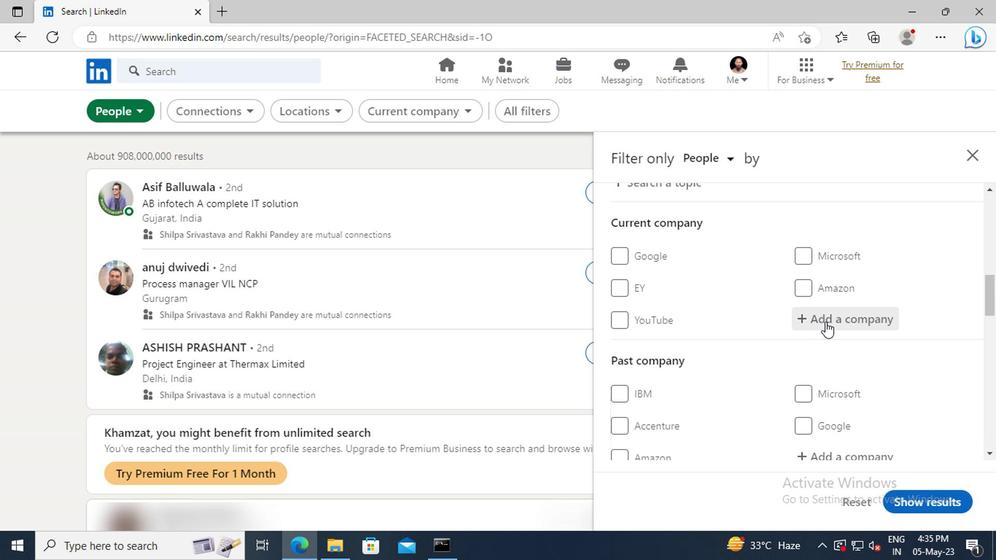 
Action: Key pressed <Key.shift>GEN<Key.shift>XHI
Screenshot: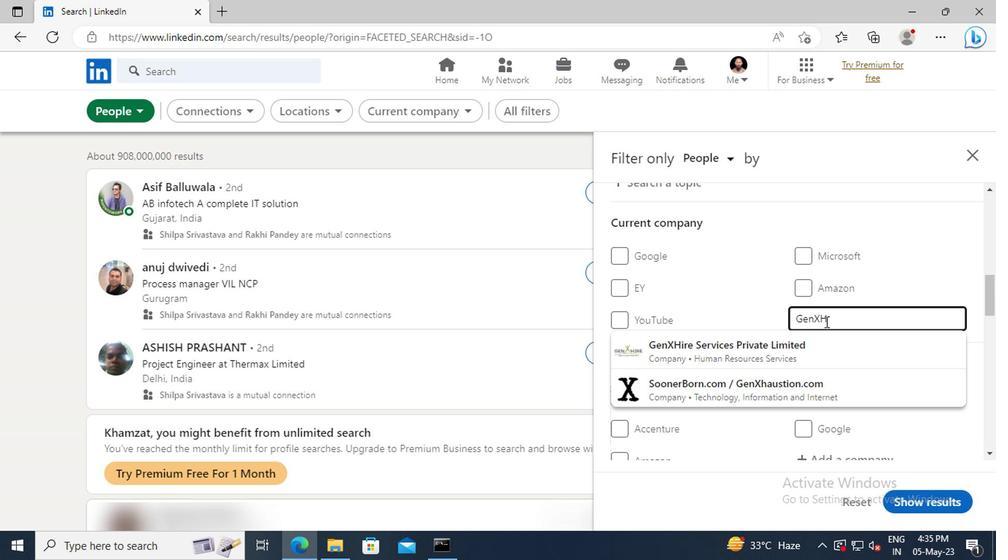 
Action: Mouse moved to (684, 338)
Screenshot: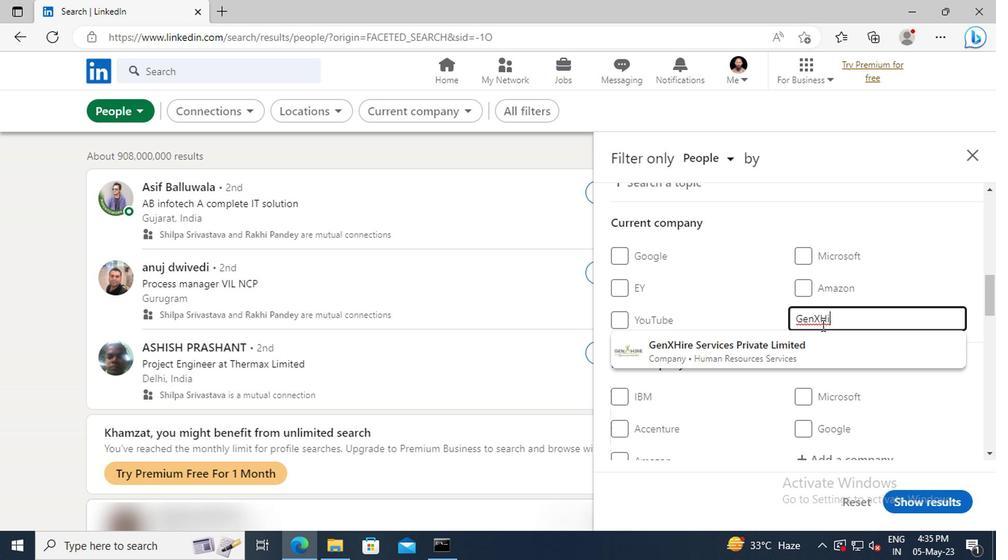 
Action: Mouse pressed left at (684, 338)
Screenshot: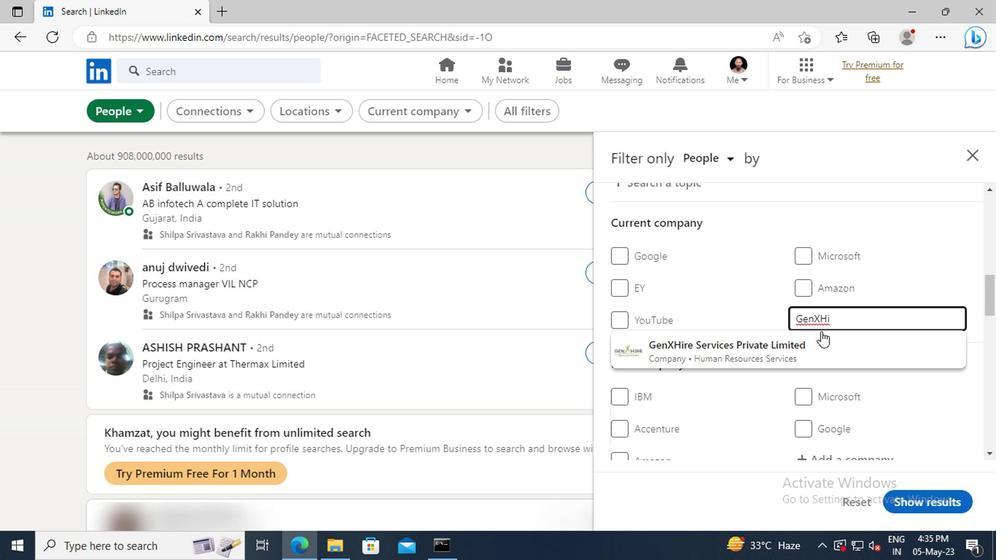
Action: Mouse scrolled (684, 338) with delta (0, 0)
Screenshot: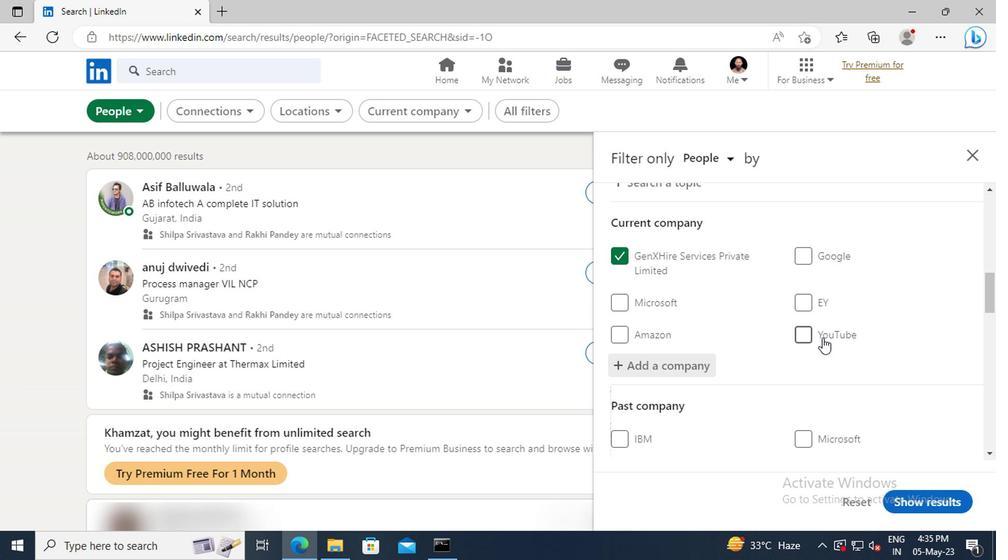 
Action: Mouse scrolled (684, 338) with delta (0, 0)
Screenshot: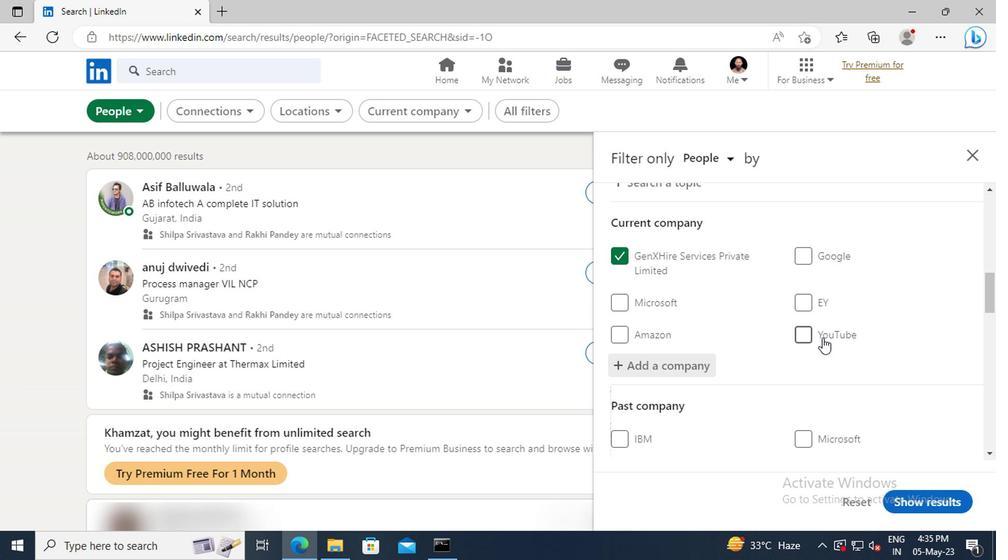 
Action: Mouse moved to (681, 323)
Screenshot: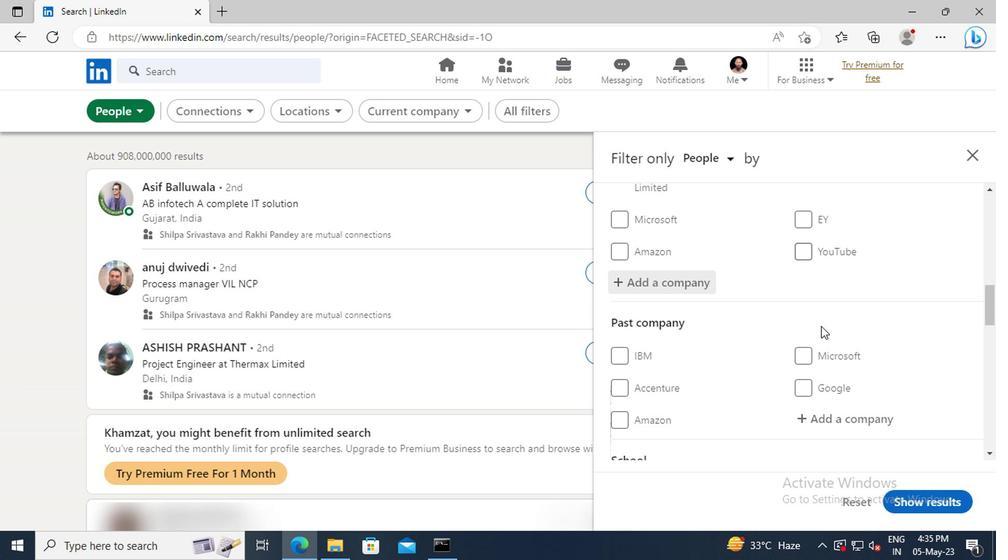 
Action: Mouse scrolled (681, 323) with delta (0, 0)
Screenshot: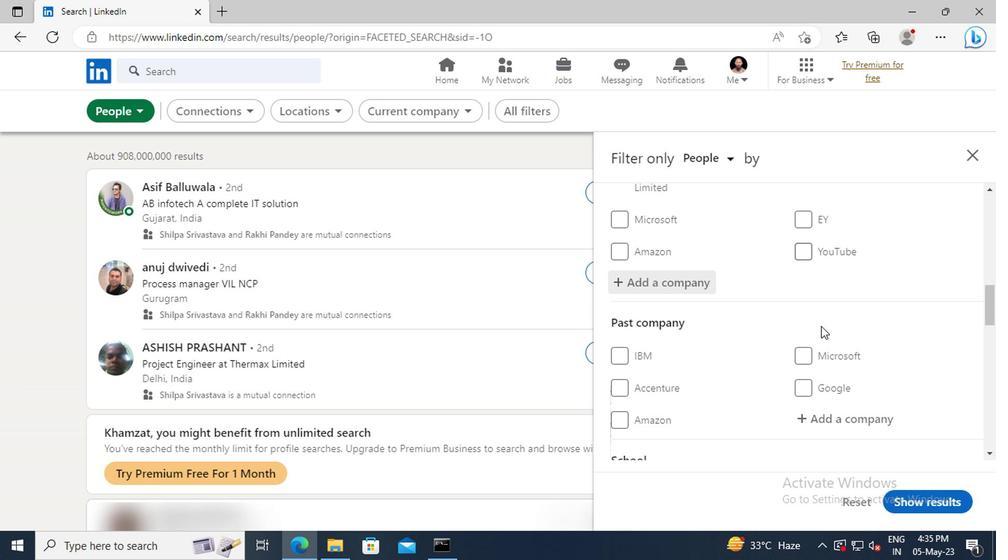 
Action: Mouse moved to (676, 312)
Screenshot: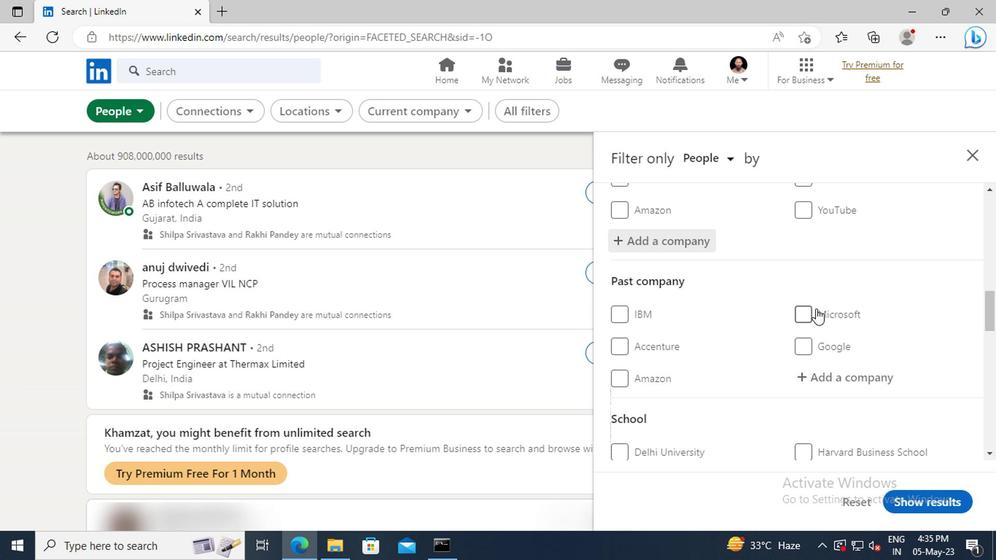 
Action: Mouse scrolled (676, 311) with delta (0, 0)
Screenshot: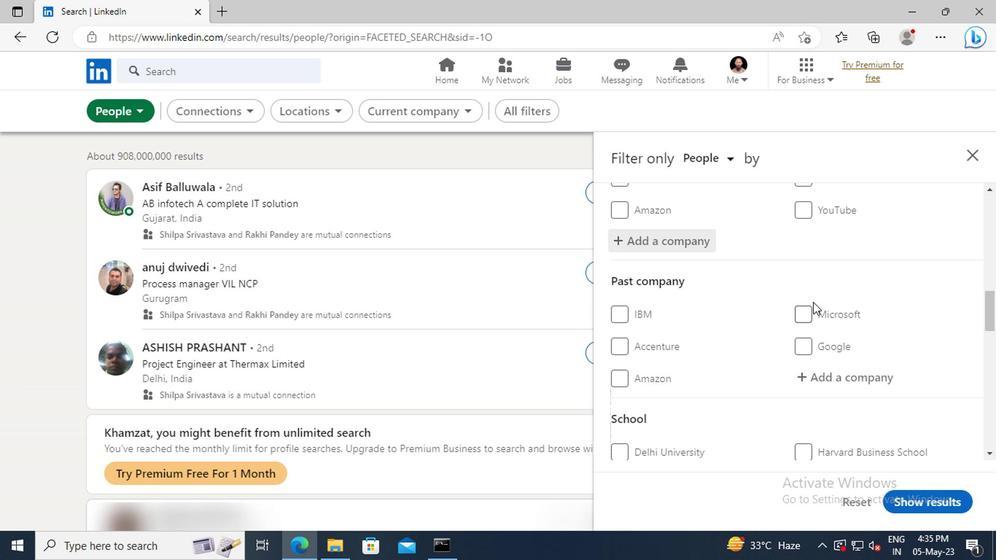 
Action: Mouse scrolled (676, 311) with delta (0, 0)
Screenshot: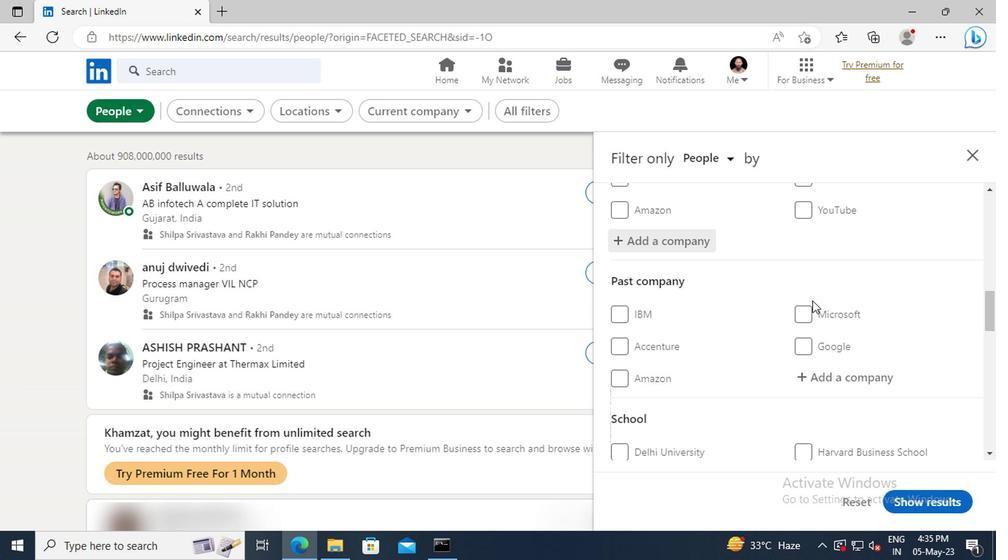 
Action: Mouse scrolled (676, 311) with delta (0, 0)
Screenshot: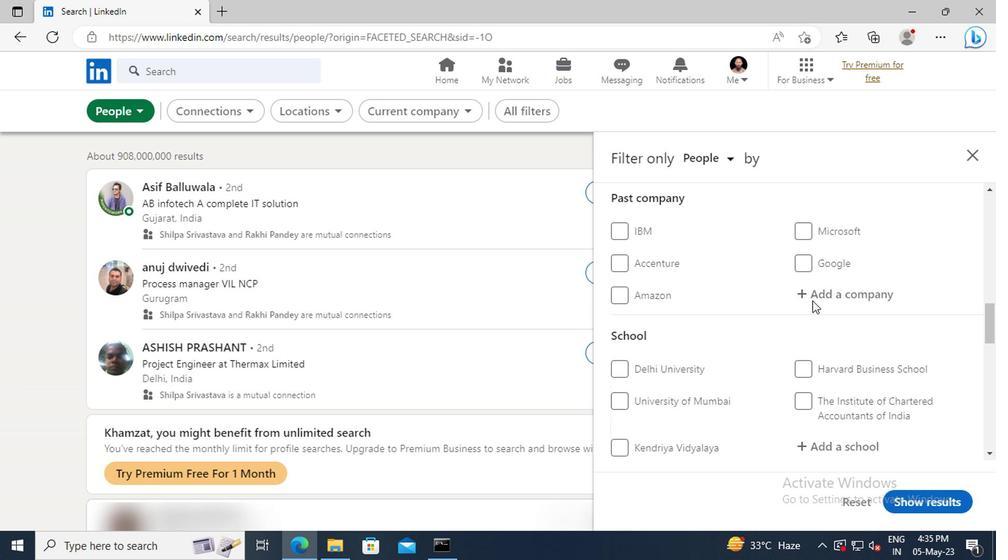 
Action: Mouse scrolled (676, 311) with delta (0, 0)
Screenshot: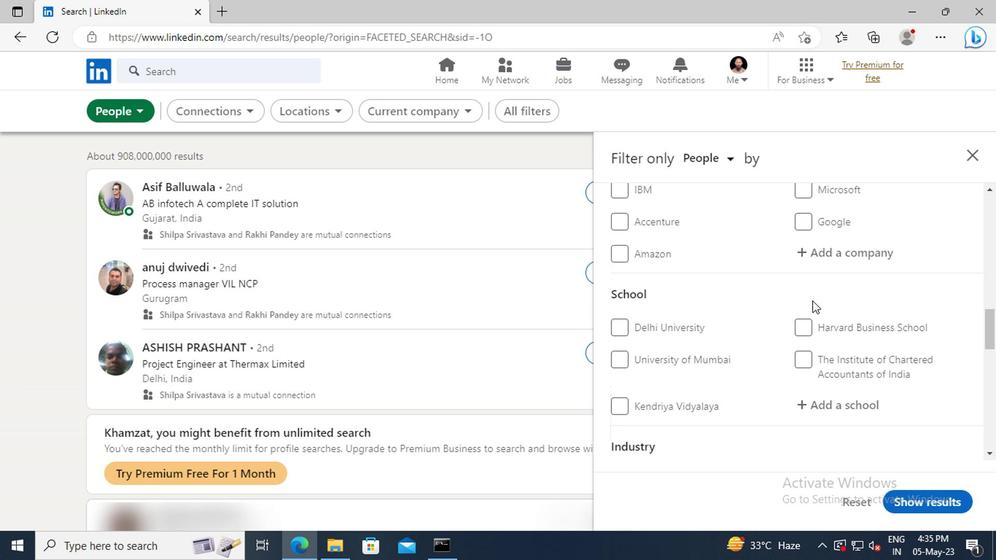 
Action: Mouse scrolled (676, 311) with delta (0, 0)
Screenshot: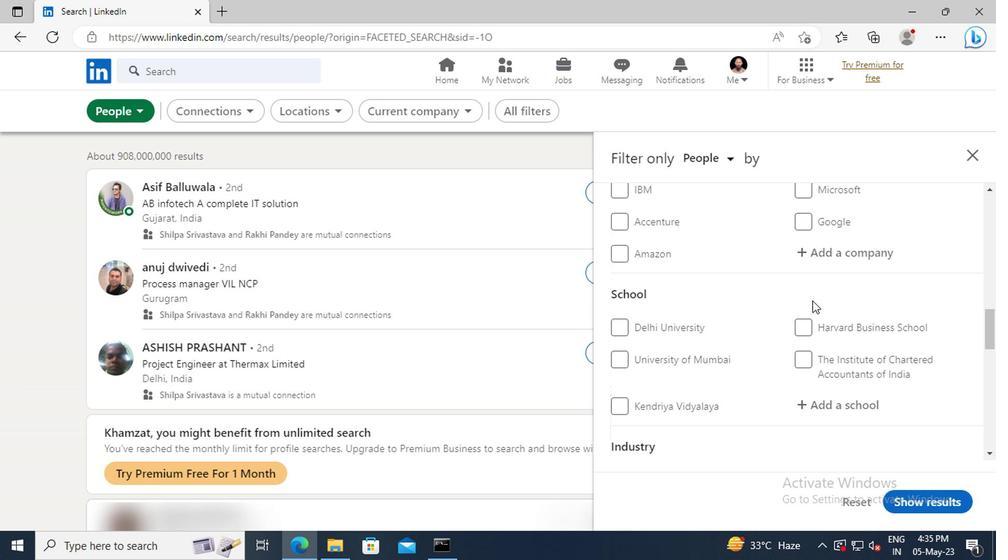 
Action: Mouse scrolled (676, 311) with delta (0, 0)
Screenshot: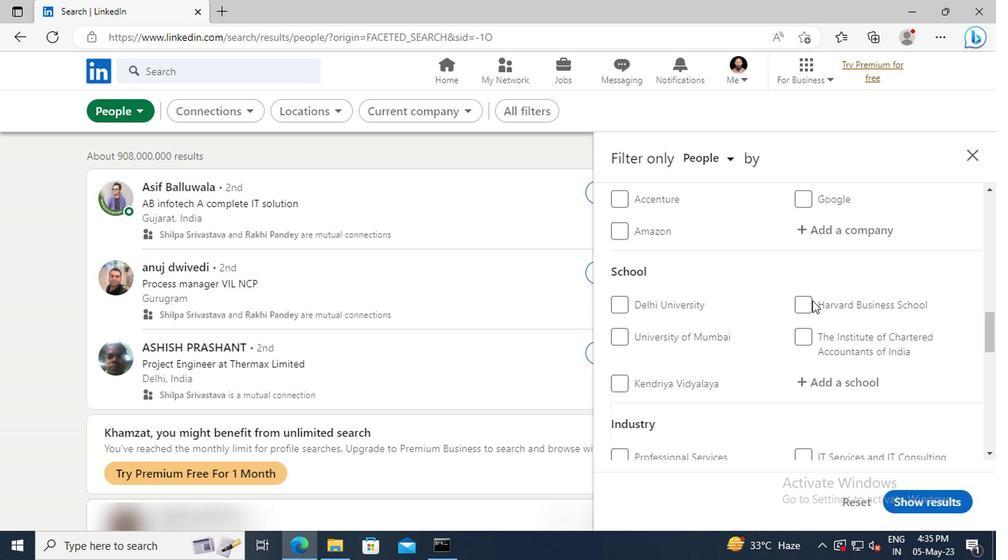 
Action: Mouse moved to (680, 304)
Screenshot: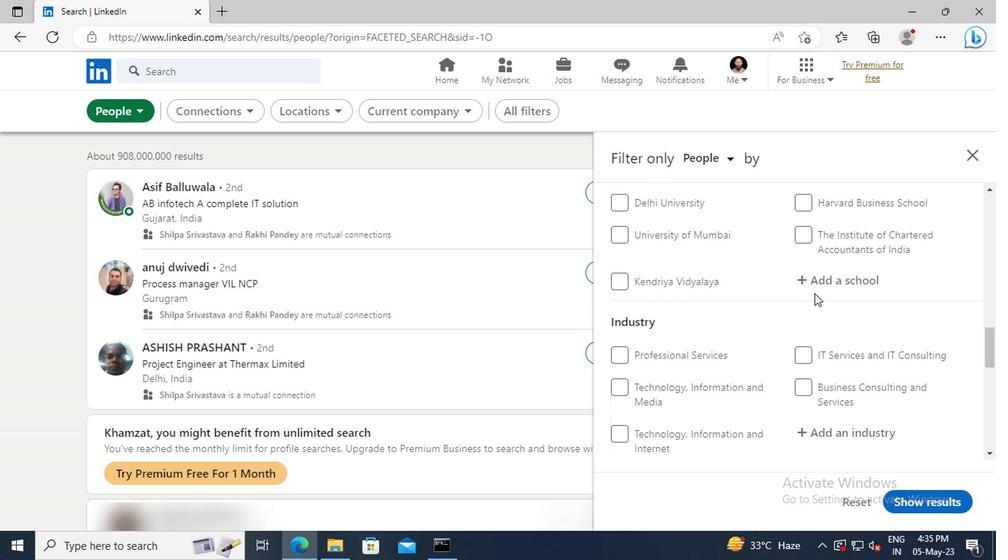 
Action: Mouse pressed left at (680, 304)
Screenshot: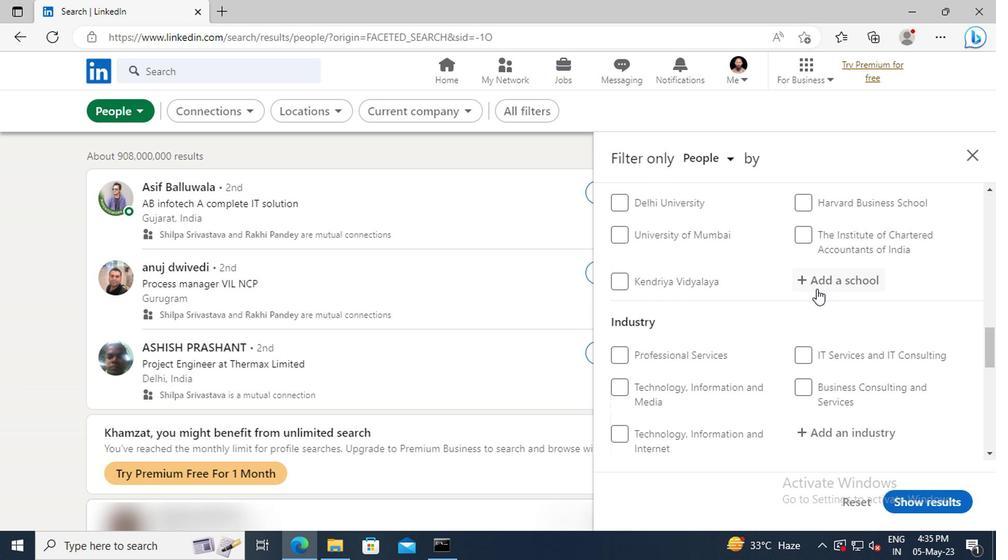 
Action: Key pressed <Key.shift>DR<Key.space><Key.shift>D<Key.space><Key.shift>Y<Key.space><Key.shift>PATIL<Key.space><Key.shift>EDUCATIONAL<Key.space><Key.shift>ENTER
Screenshot: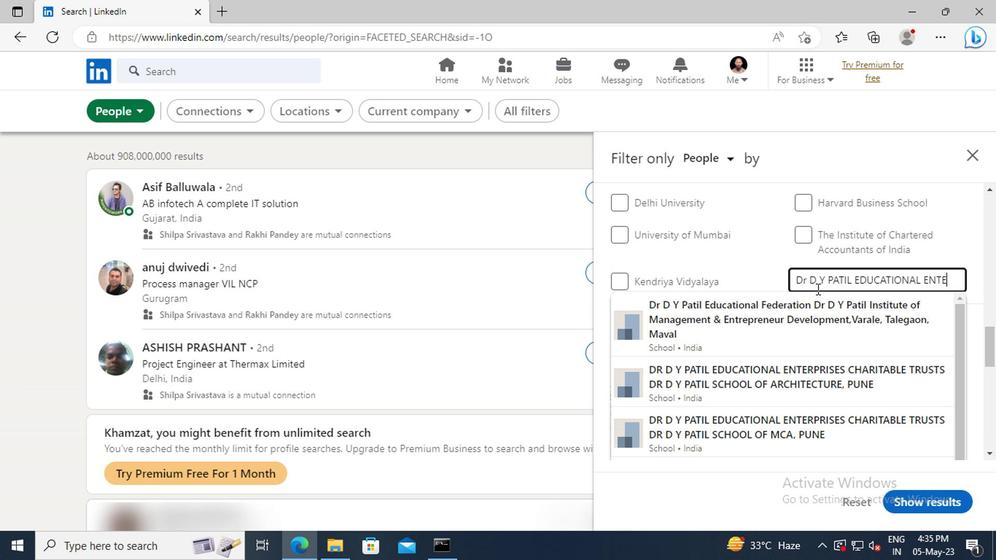 
Action: Mouse moved to (693, 385)
Screenshot: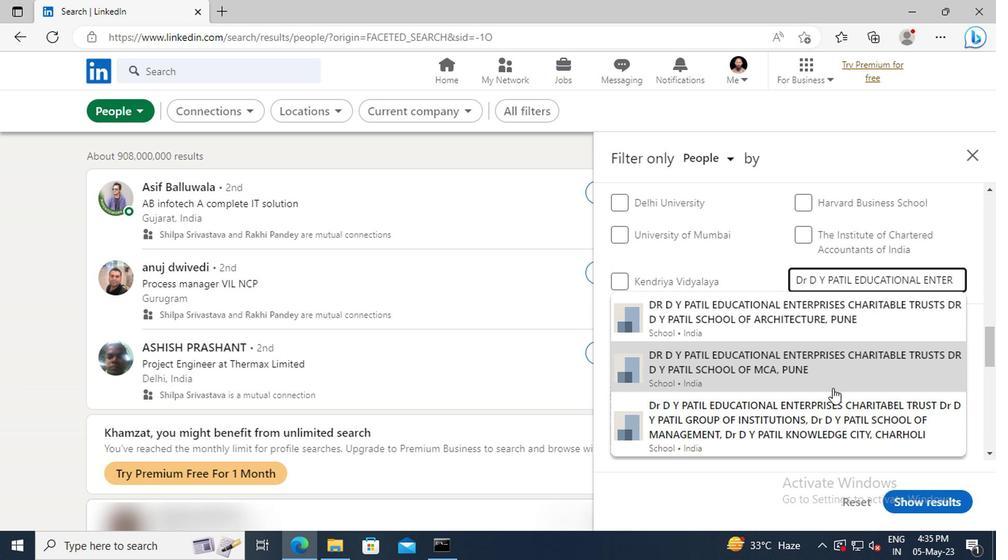 
Action: Mouse pressed left at (693, 385)
Screenshot: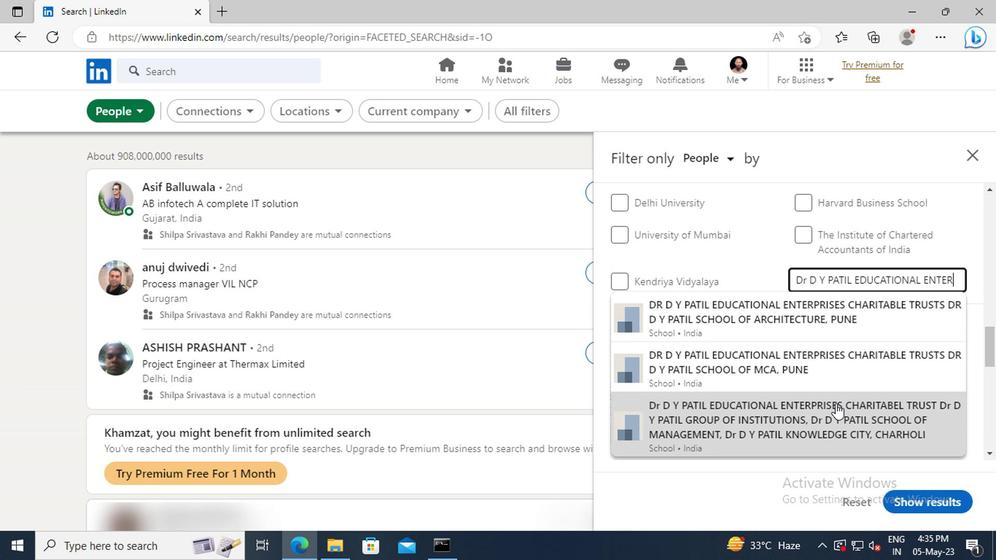 
Action: Mouse moved to (693, 384)
Screenshot: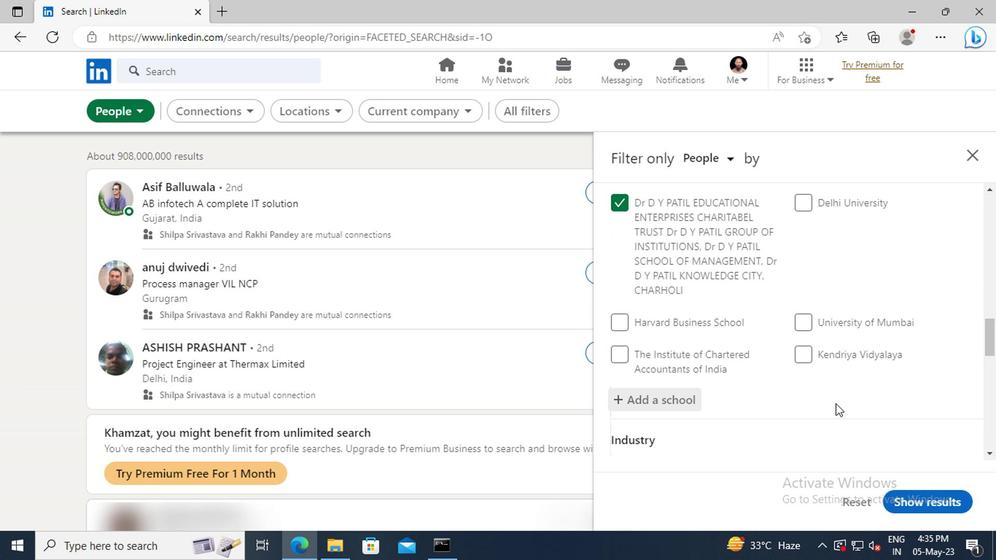 
Action: Mouse scrolled (693, 383) with delta (0, 0)
Screenshot: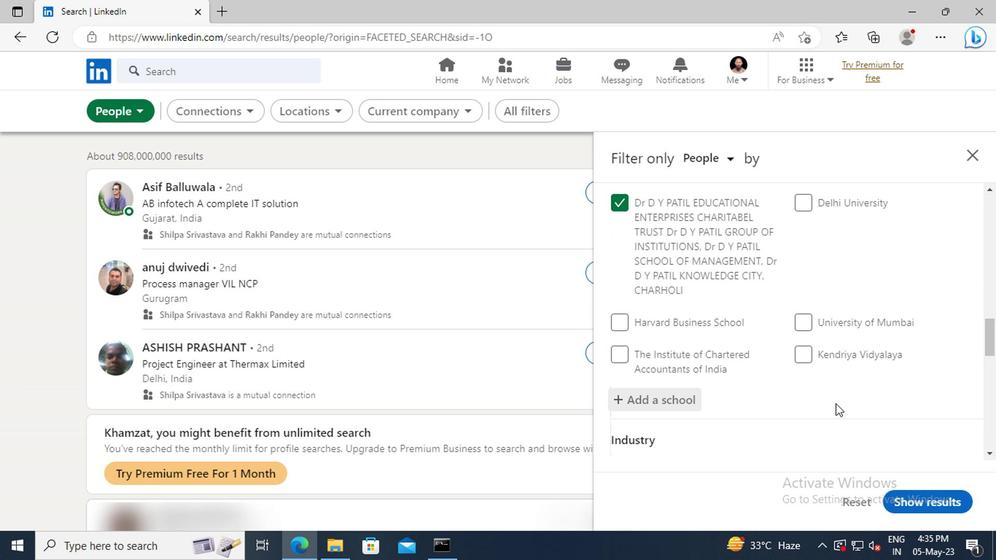 
Action: Mouse moved to (691, 378)
Screenshot: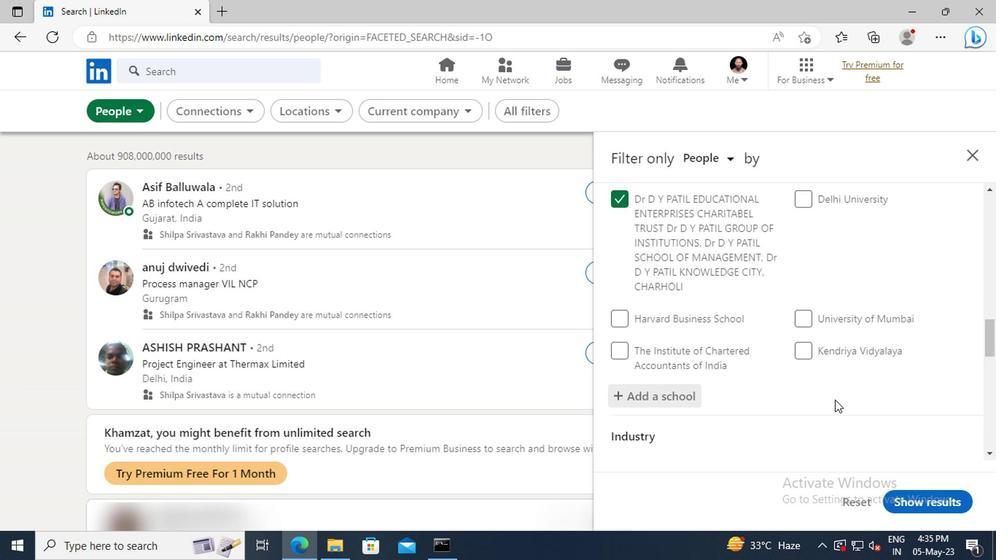 
Action: Mouse scrolled (691, 378) with delta (0, 0)
Screenshot: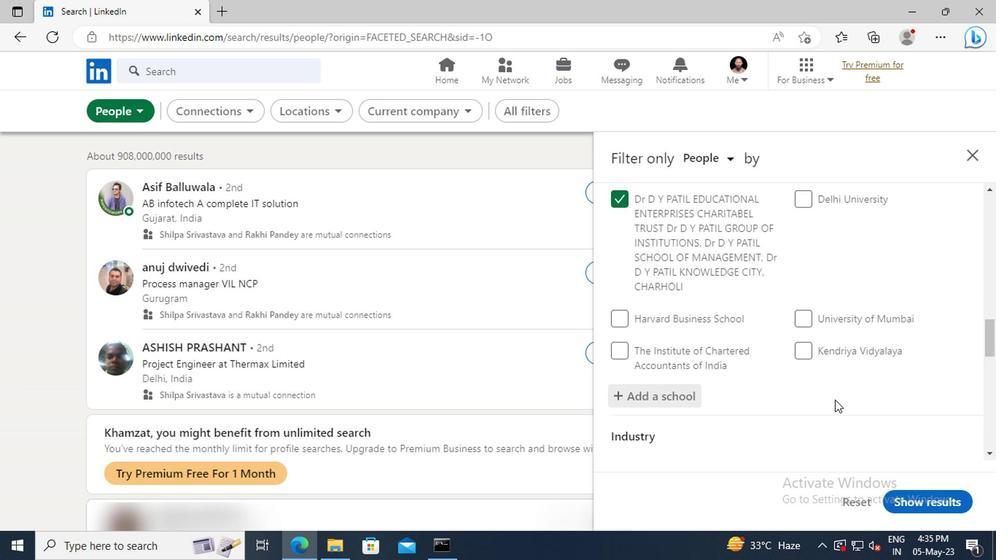 
Action: Mouse moved to (689, 368)
Screenshot: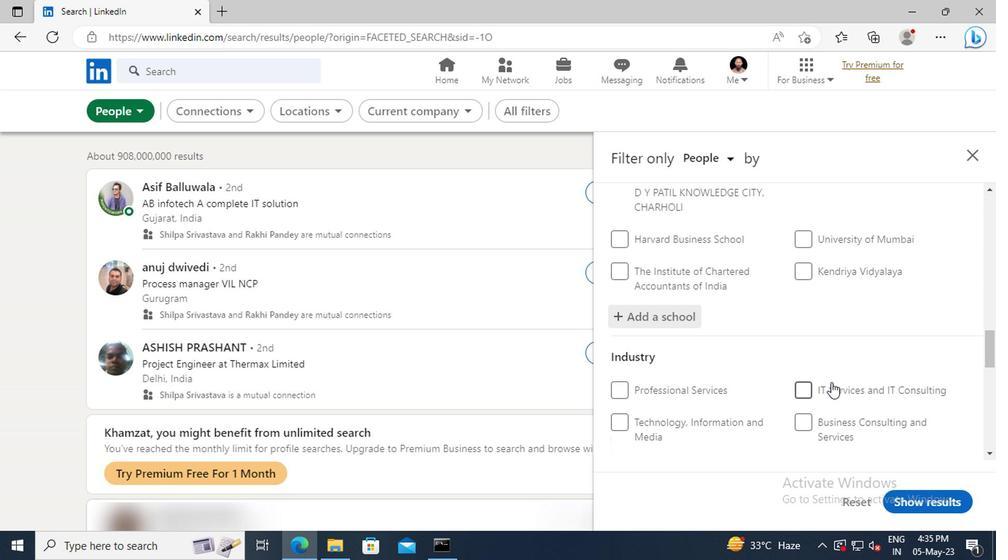 
Action: Mouse scrolled (689, 367) with delta (0, 0)
Screenshot: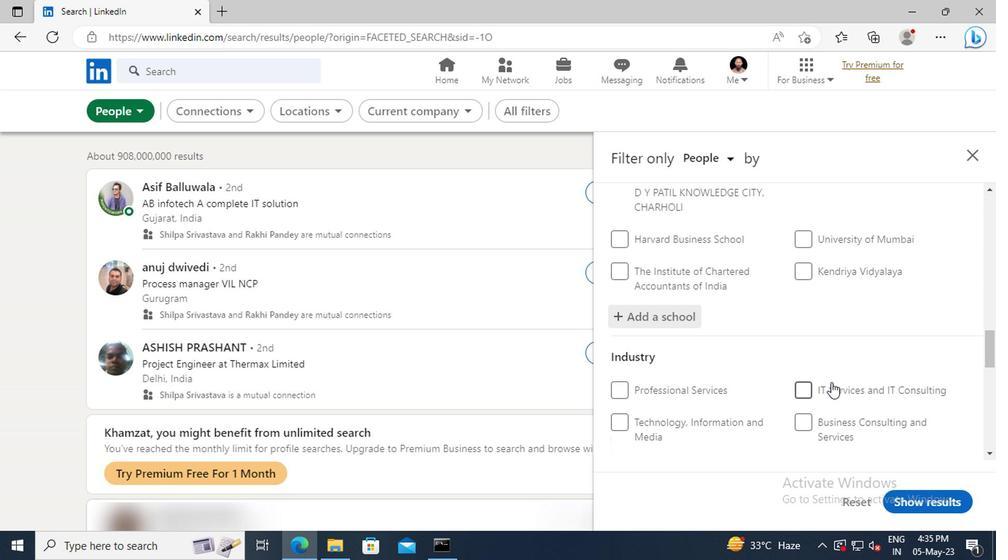 
Action: Mouse moved to (688, 358)
Screenshot: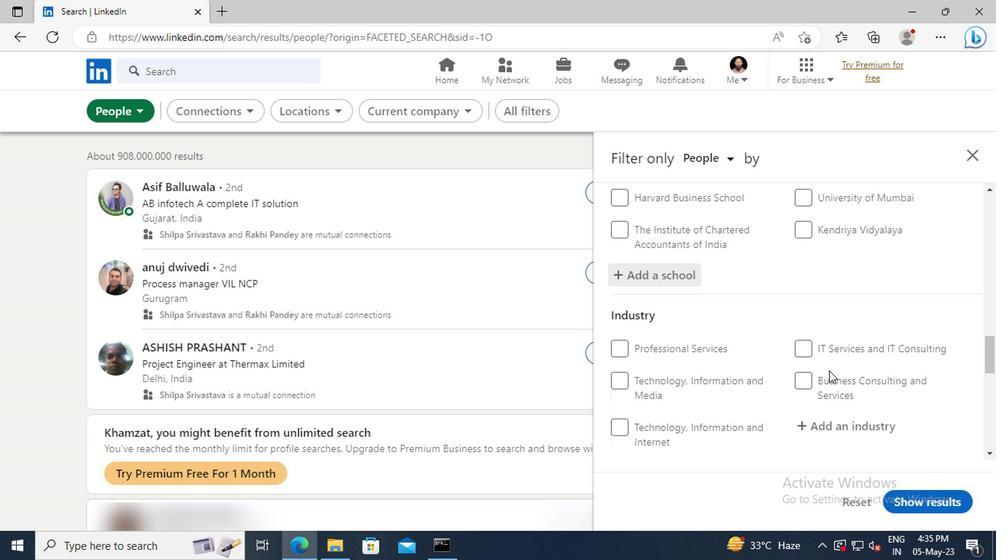 
Action: Mouse scrolled (688, 357) with delta (0, 0)
Screenshot: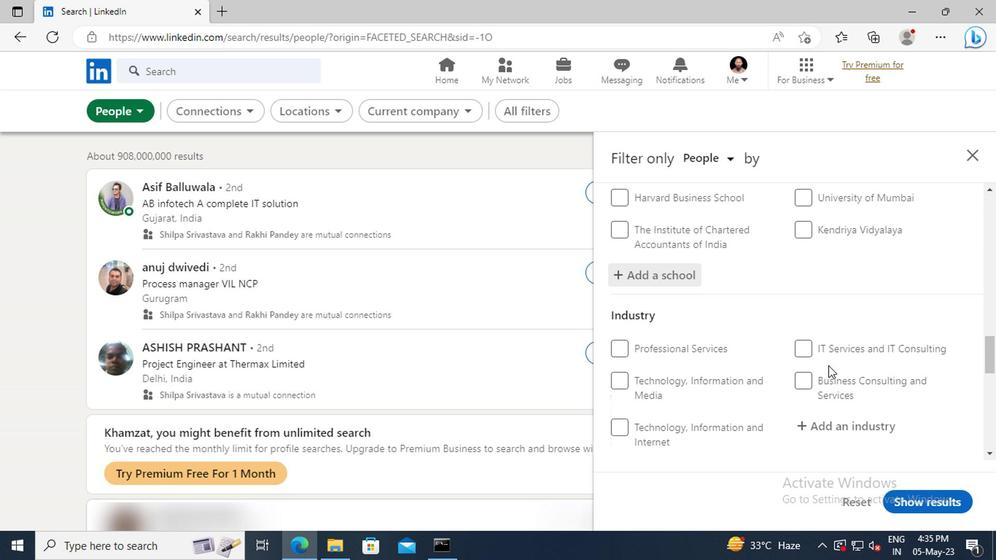 
Action: Mouse moved to (687, 358)
Screenshot: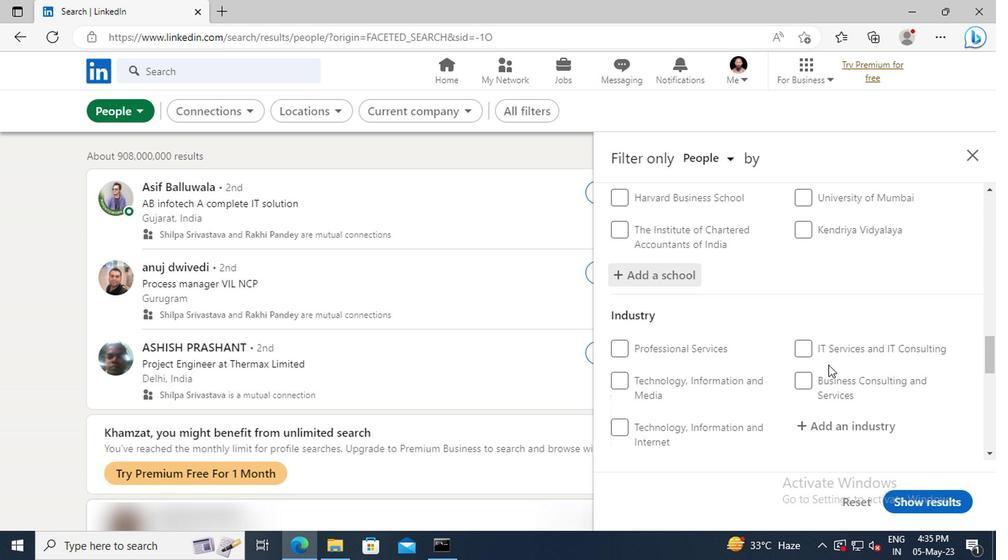 
Action: Mouse scrolled (687, 357) with delta (0, 0)
Screenshot: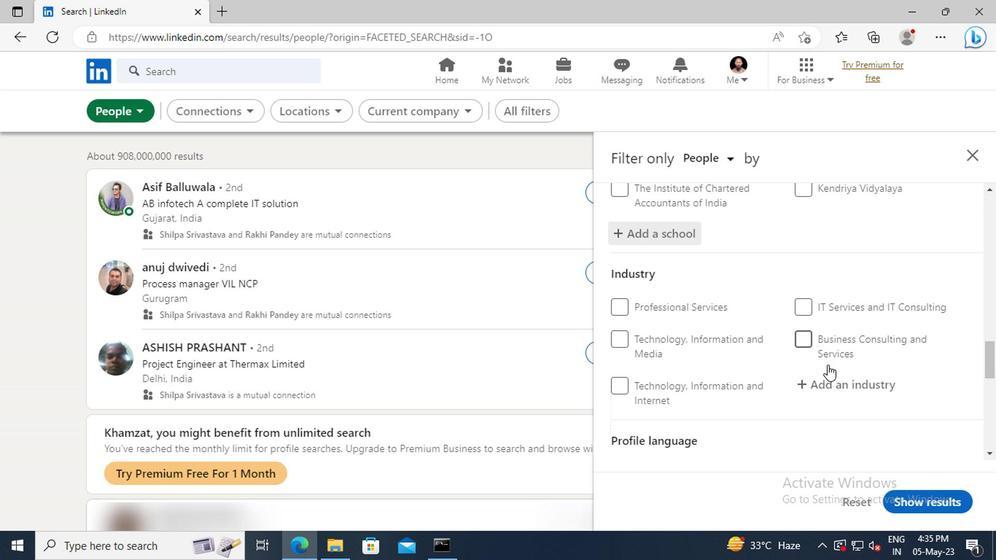 
Action: Mouse moved to (687, 346)
Screenshot: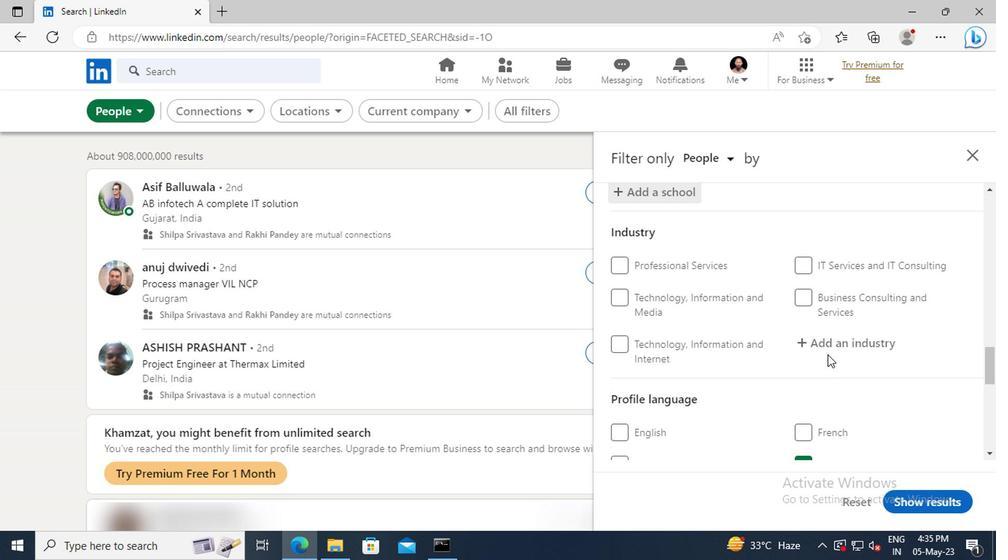 
Action: Mouse pressed left at (687, 346)
Screenshot: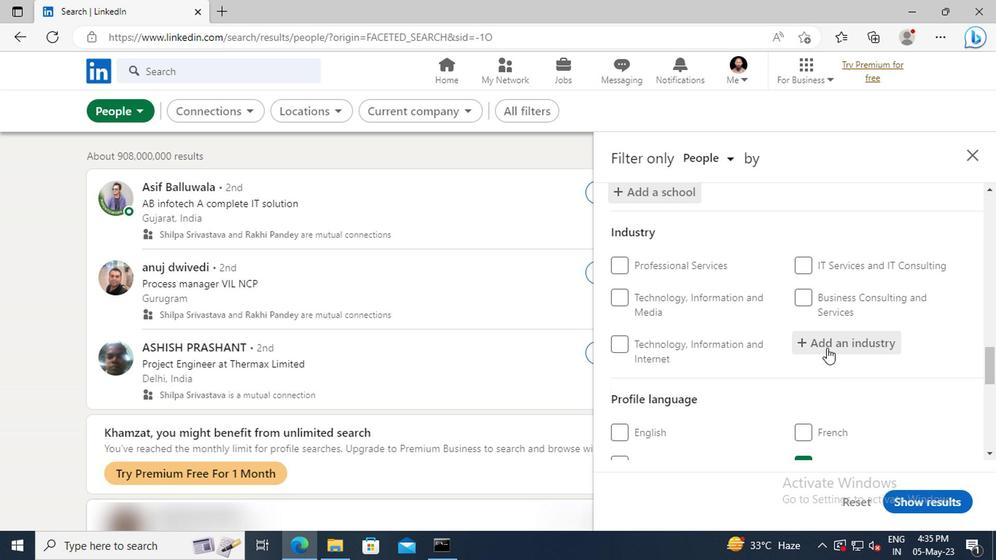 
Action: Key pressed <Key.shift>GOVERN
Screenshot: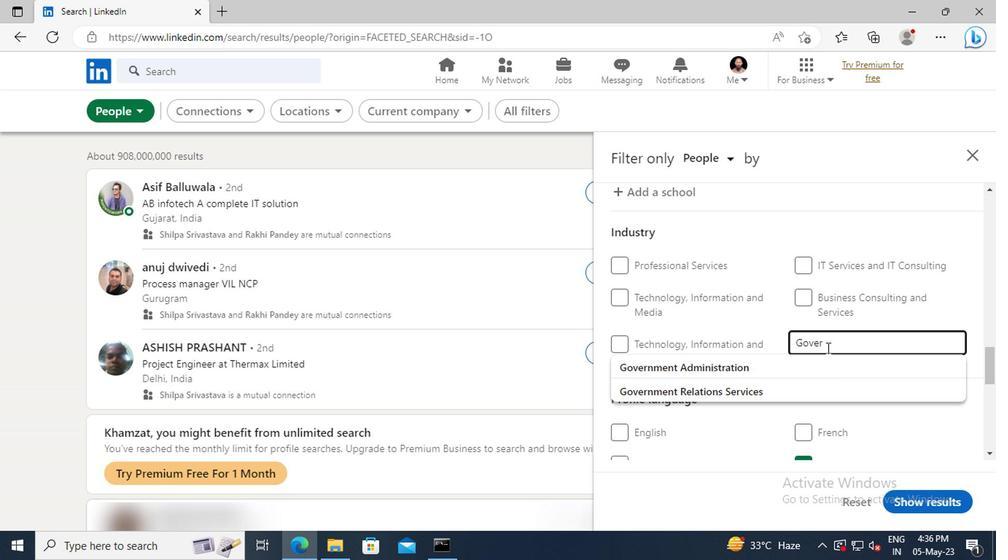 
Action: Mouse moved to (684, 356)
Screenshot: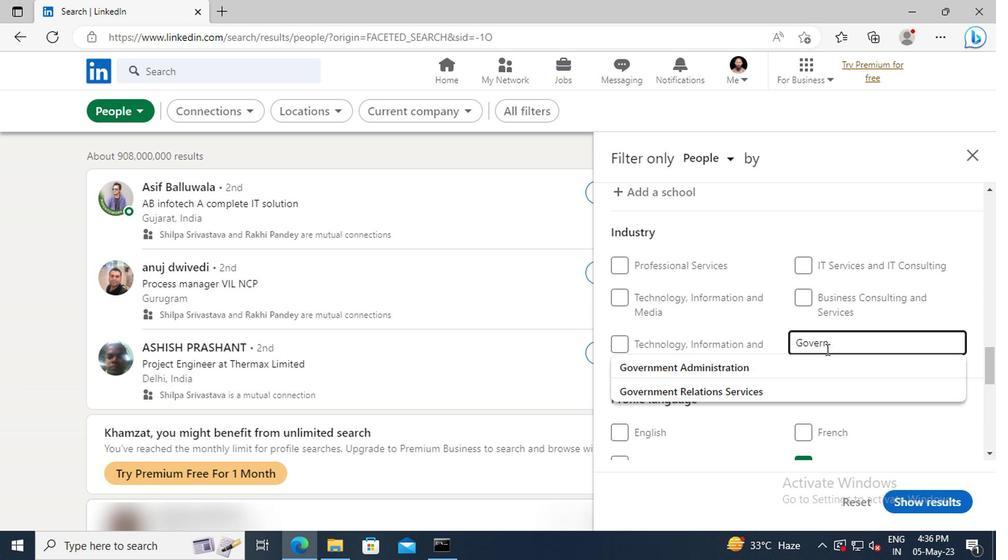 
Action: Mouse pressed left at (684, 356)
Screenshot: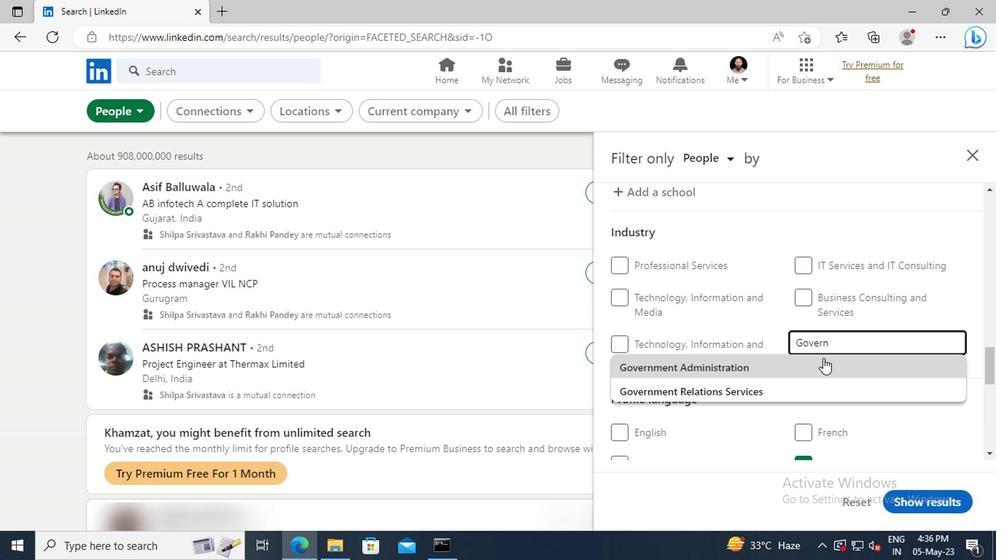
Action: Mouse scrolled (684, 355) with delta (0, 0)
Screenshot: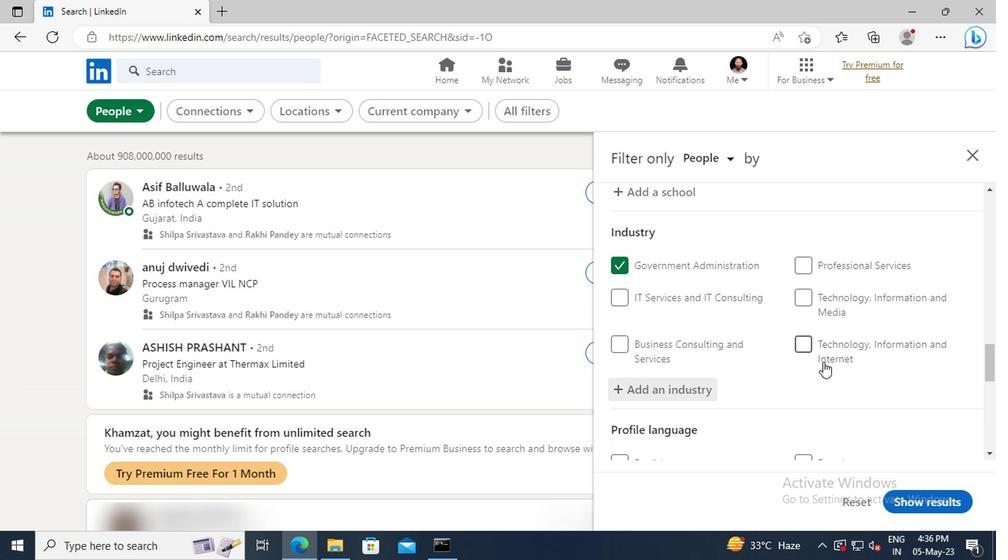 
Action: Mouse scrolled (684, 355) with delta (0, 0)
Screenshot: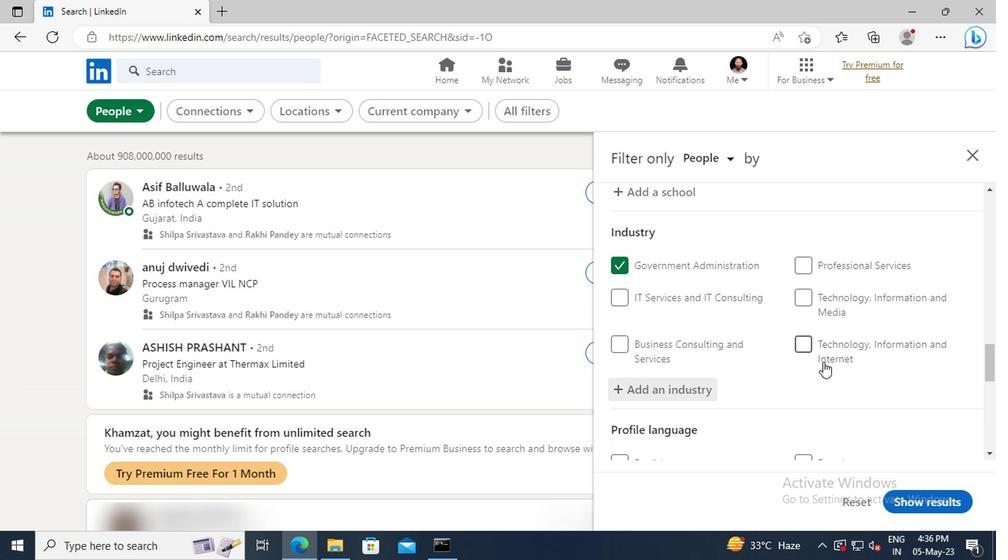 
Action: Mouse moved to (684, 356)
Screenshot: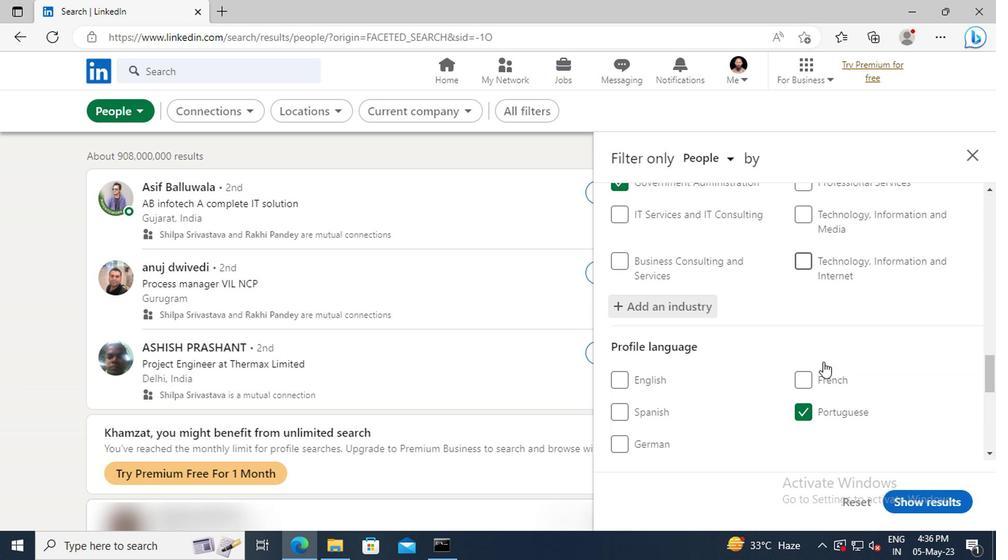
Action: Mouse scrolled (684, 355) with delta (0, 0)
Screenshot: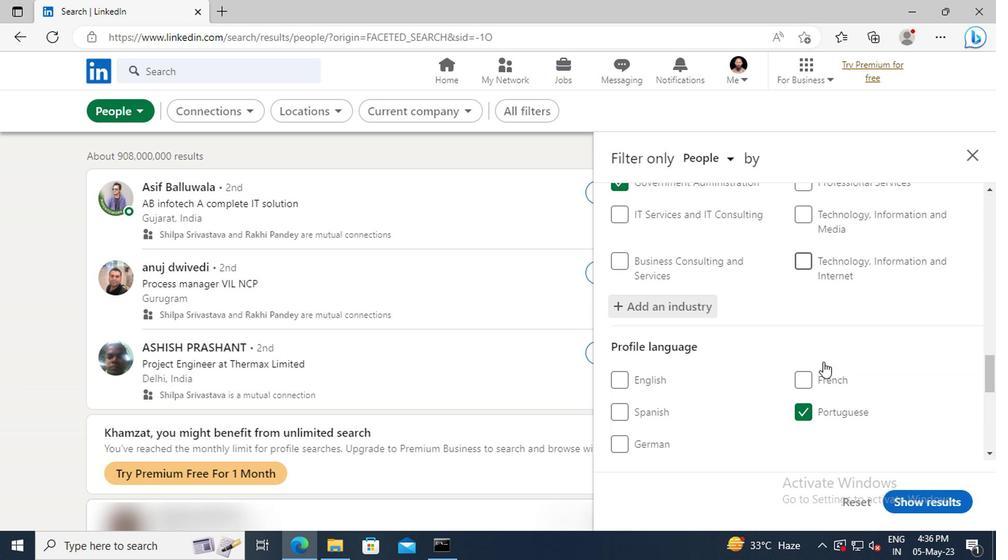 
Action: Mouse moved to (684, 354)
Screenshot: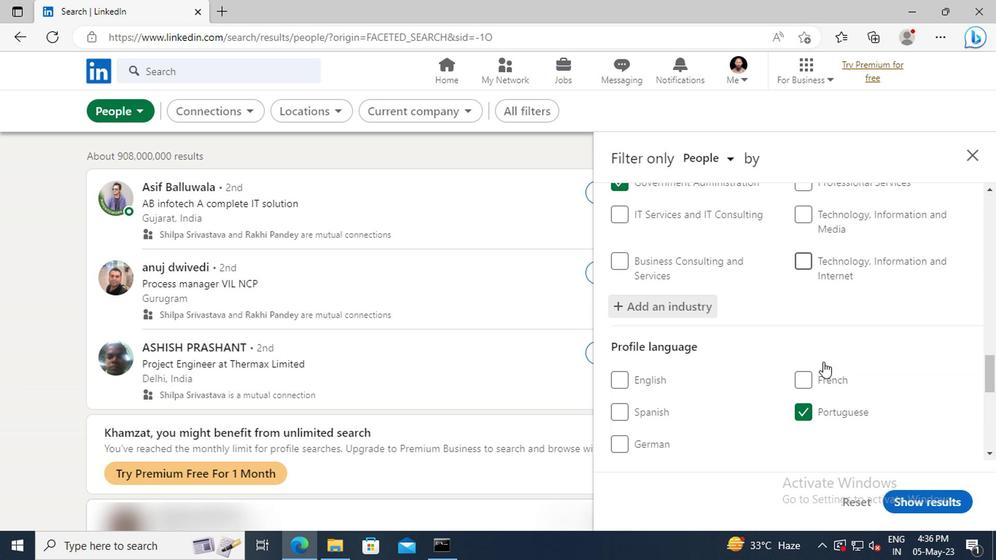 
Action: Mouse scrolled (684, 354) with delta (0, 0)
Screenshot: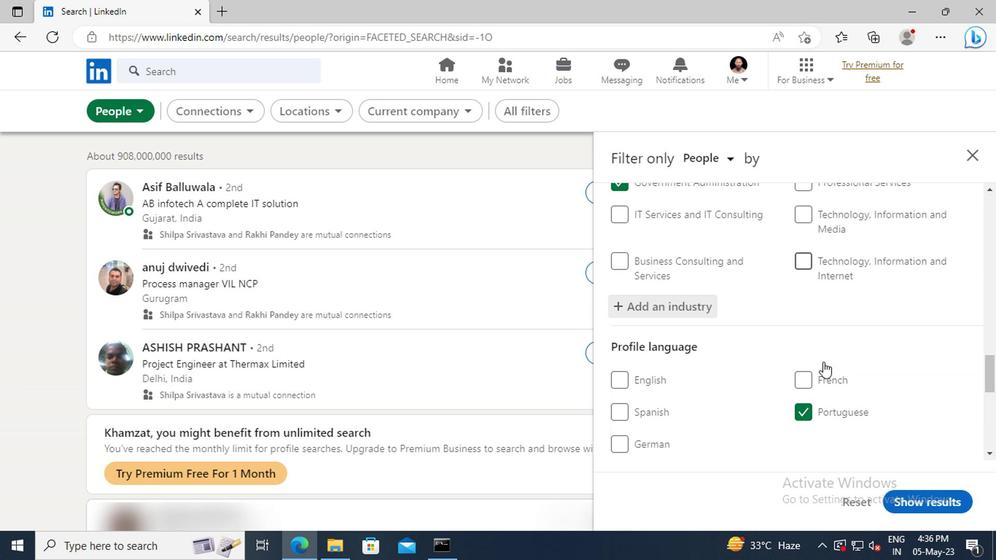 
Action: Mouse moved to (683, 348)
Screenshot: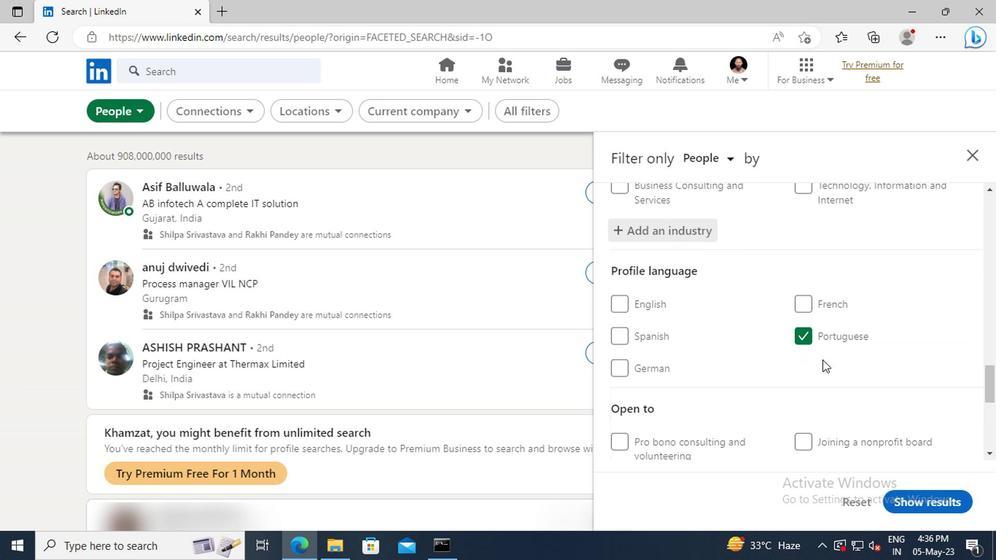 
Action: Mouse scrolled (683, 348) with delta (0, 0)
Screenshot: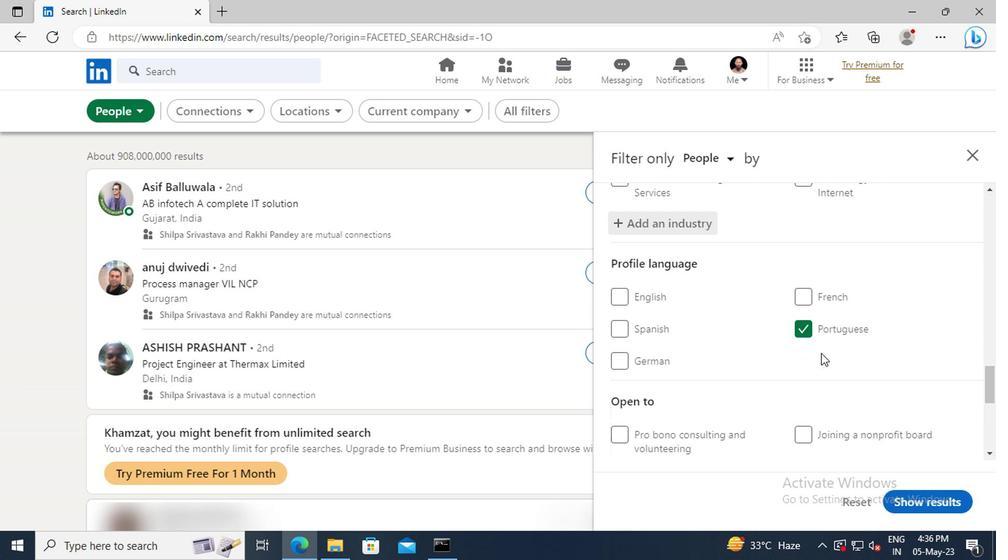 
Action: Mouse scrolled (683, 348) with delta (0, 0)
Screenshot: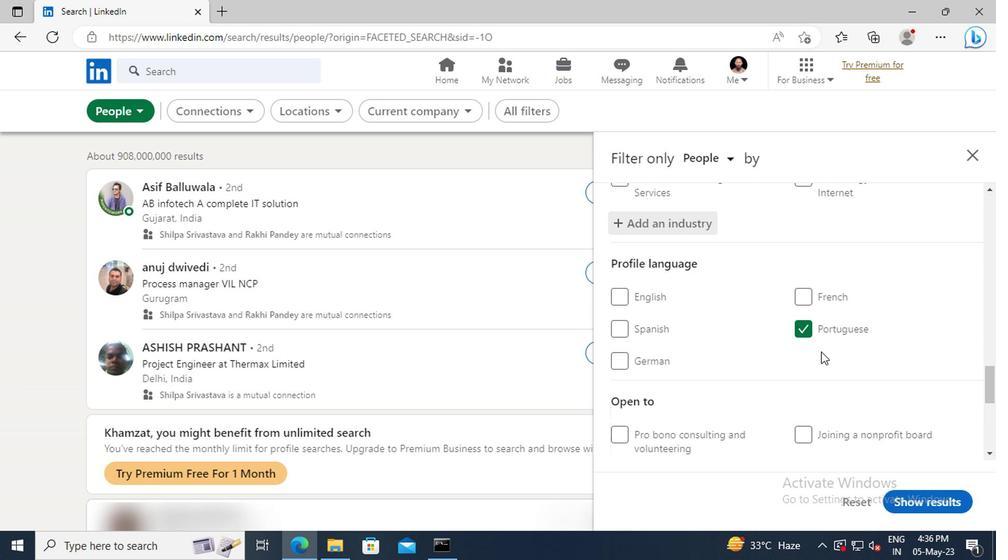 
Action: Mouse moved to (681, 345)
Screenshot: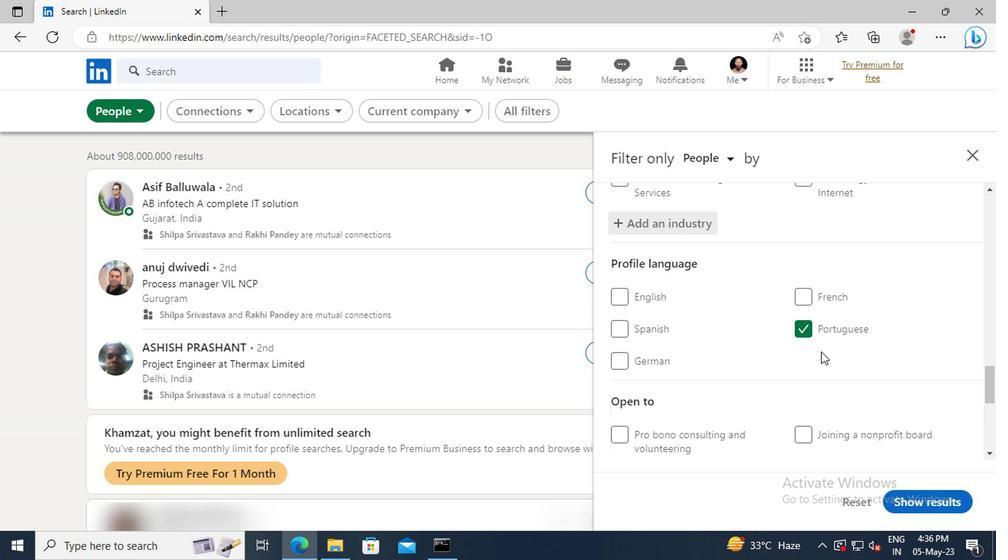 
Action: Mouse scrolled (681, 344) with delta (0, 0)
Screenshot: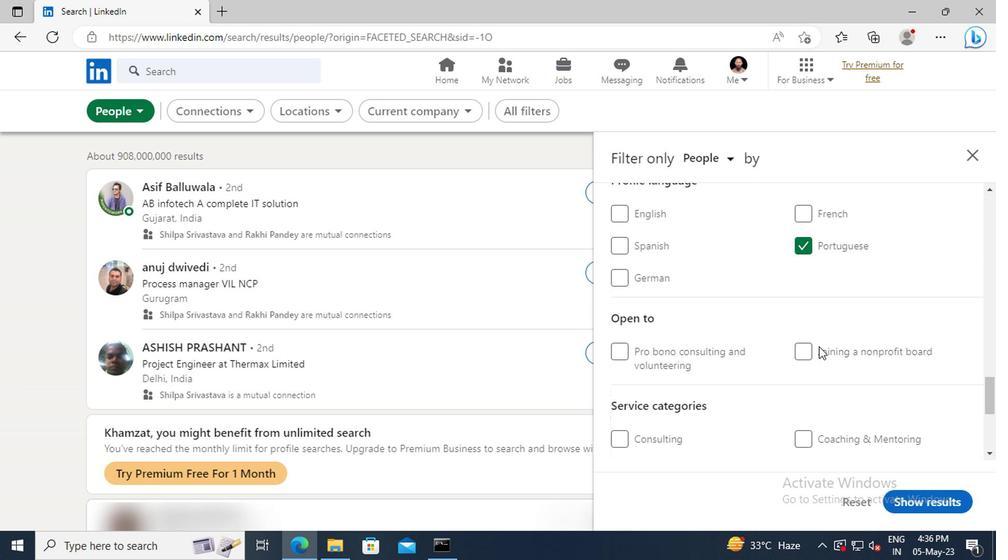 
Action: Mouse scrolled (681, 344) with delta (0, 0)
Screenshot: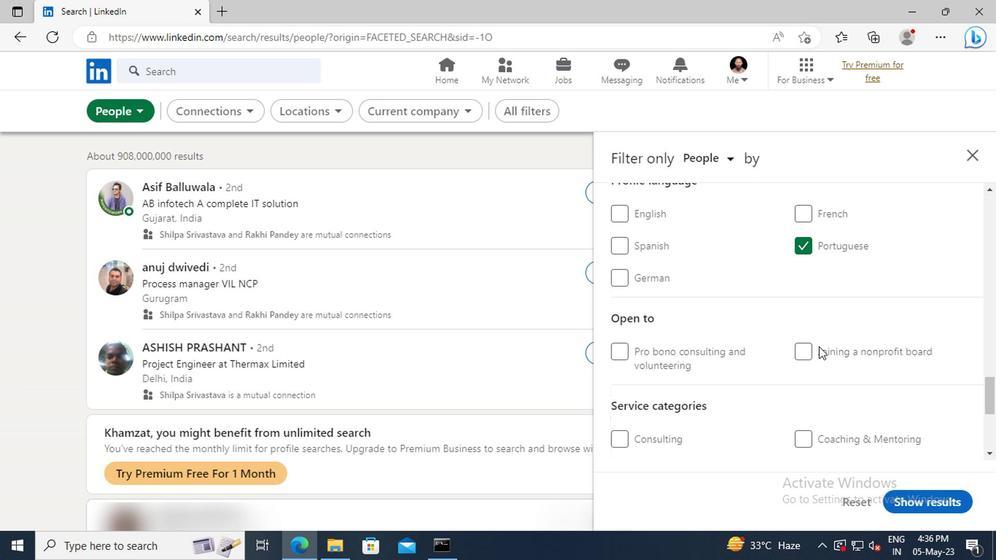 
Action: Mouse moved to (681, 345)
Screenshot: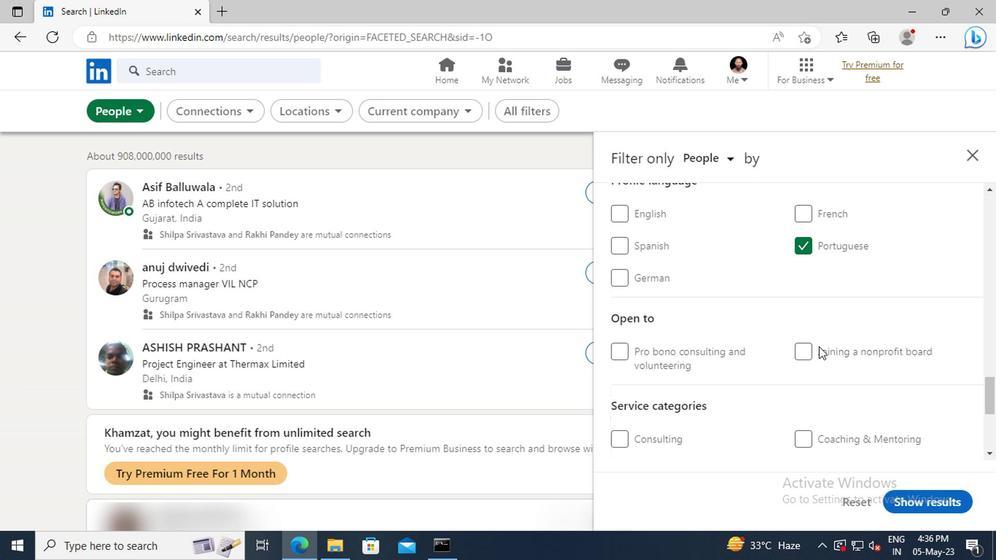 
Action: Mouse scrolled (681, 344) with delta (0, 0)
Screenshot: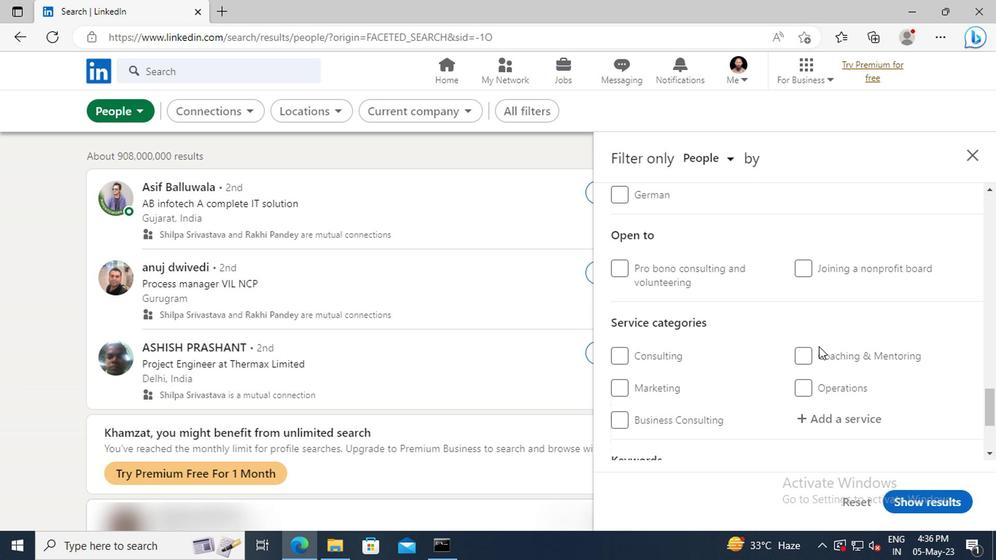 
Action: Mouse scrolled (681, 344) with delta (0, 0)
Screenshot: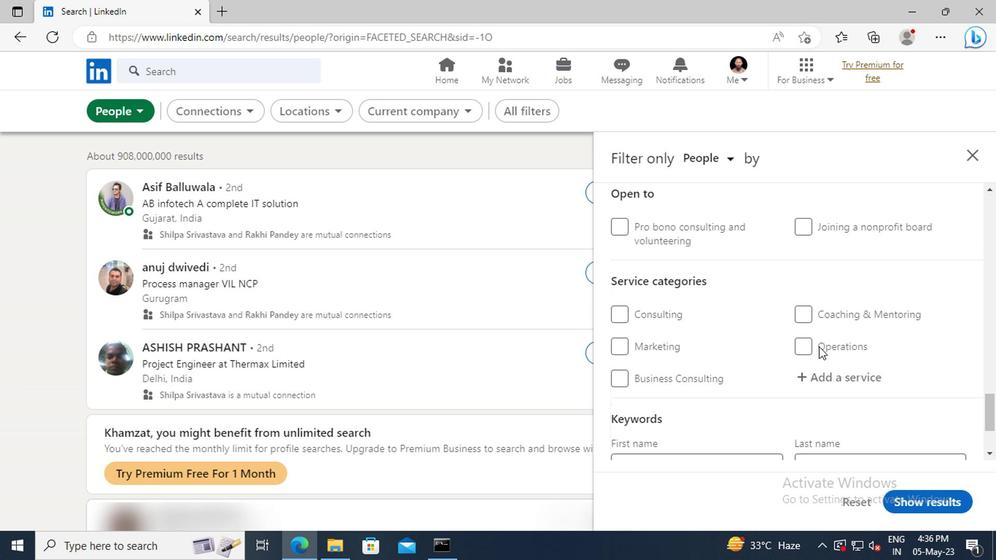 
Action: Mouse moved to (681, 338)
Screenshot: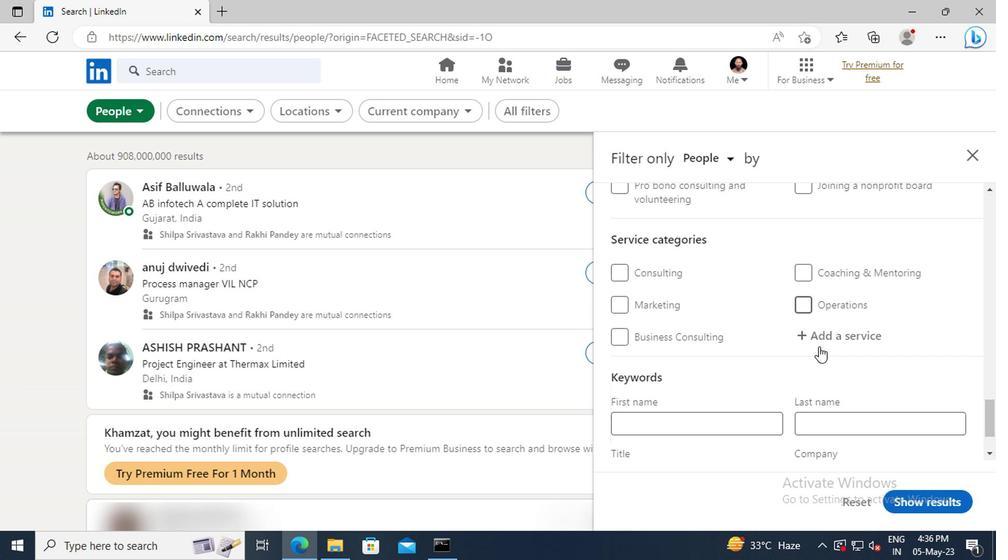 
Action: Mouse pressed left at (681, 338)
Screenshot: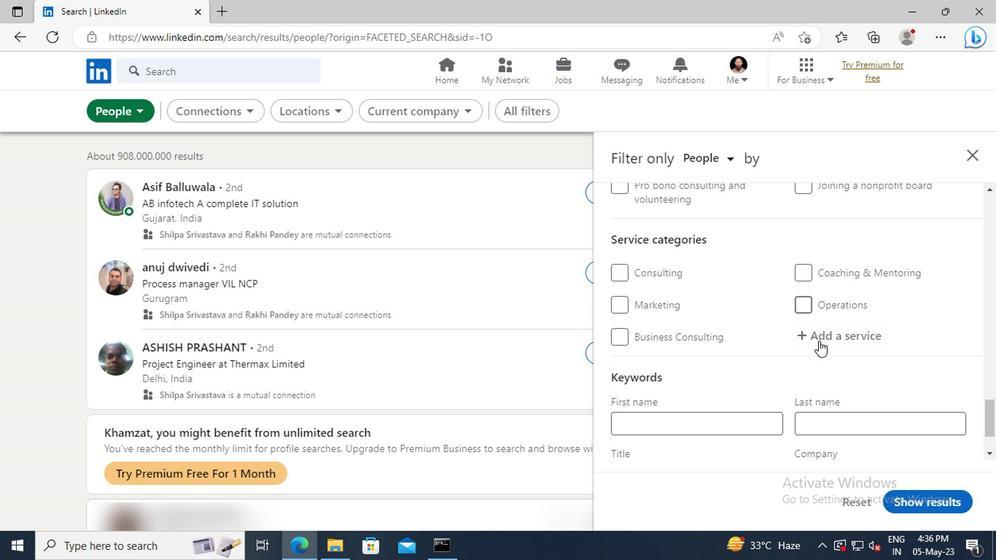 
Action: Key pressed <Key.shift>BUDG
Screenshot: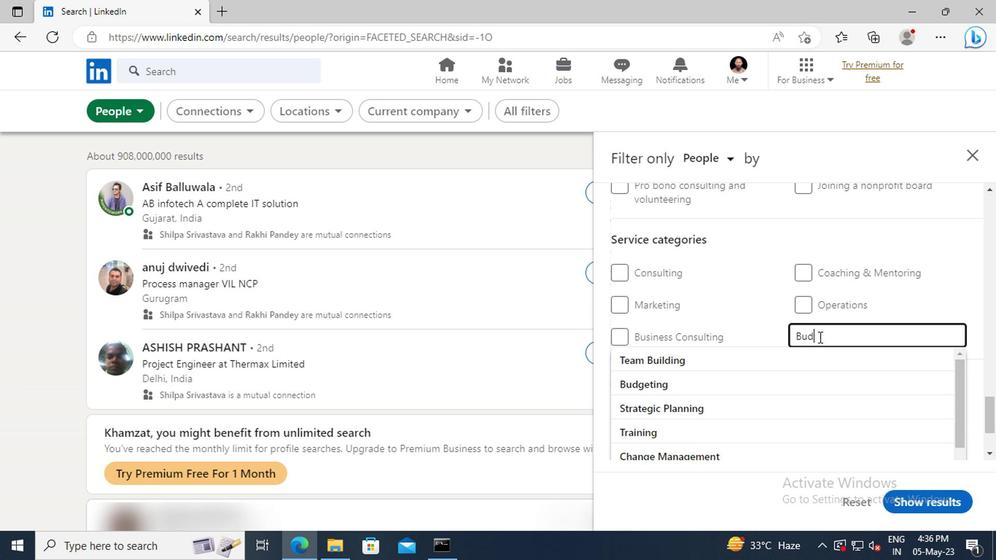 
Action: Mouse moved to (683, 351)
Screenshot: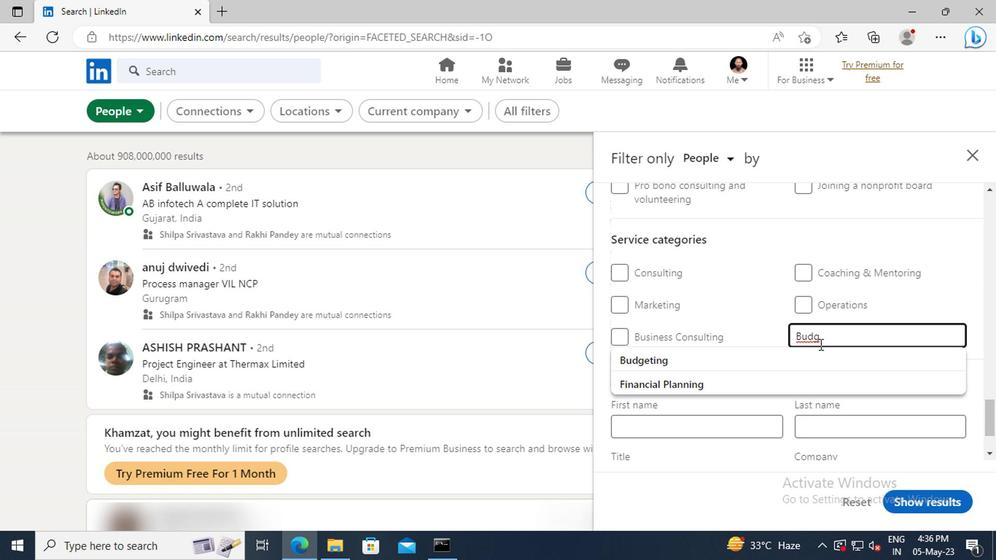 
Action: Mouse pressed left at (683, 351)
Screenshot: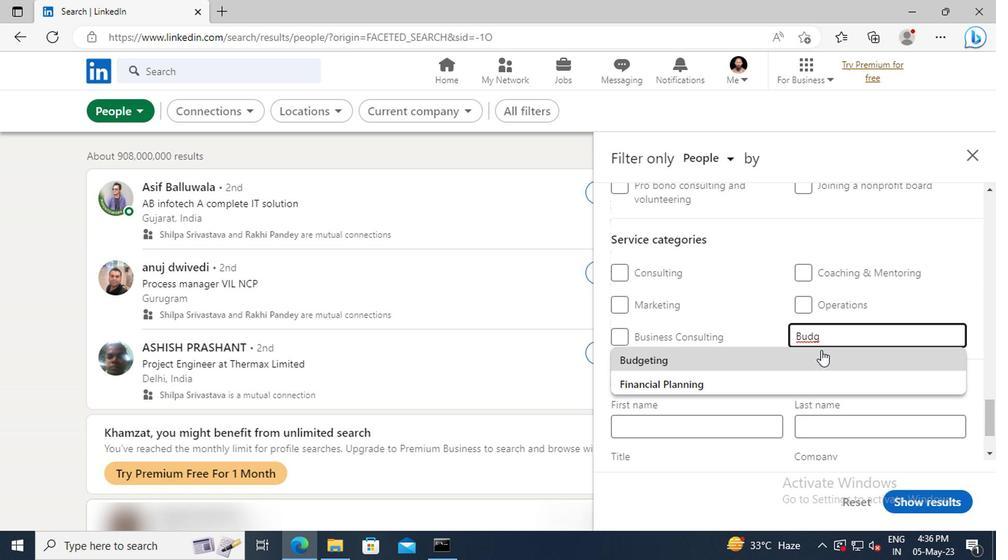 
Action: Mouse scrolled (683, 350) with delta (0, 0)
Screenshot: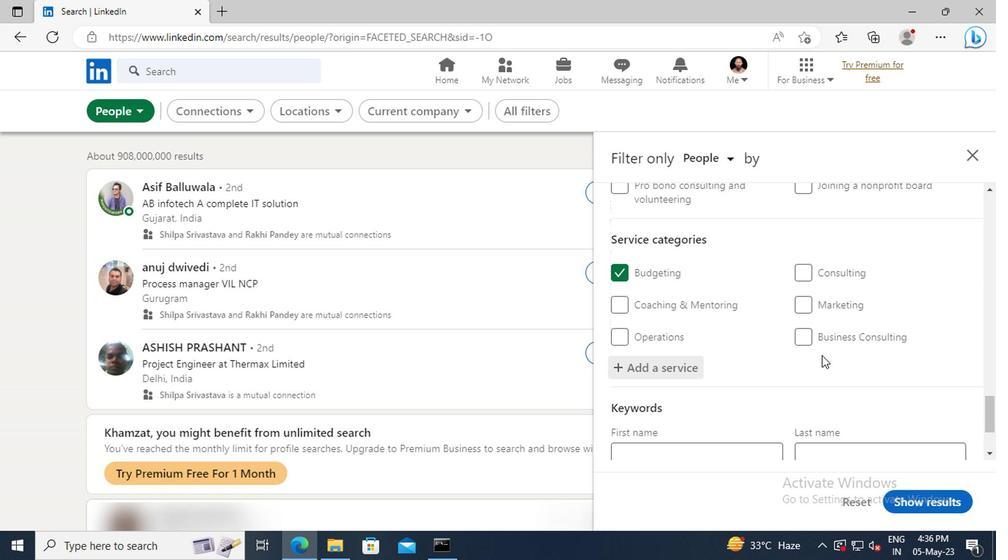 
Action: Mouse scrolled (683, 350) with delta (0, 0)
Screenshot: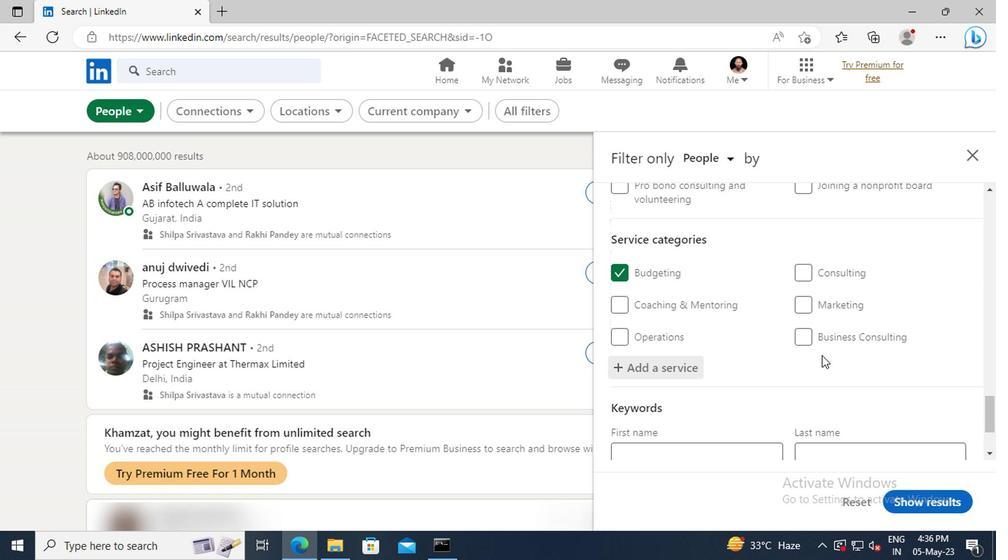 
Action: Mouse scrolled (683, 350) with delta (0, 0)
Screenshot: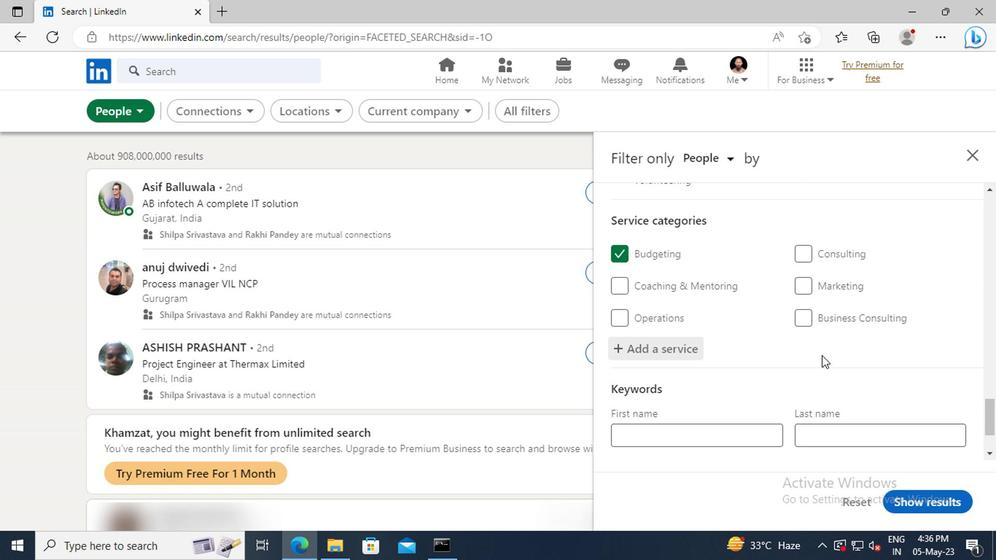 
Action: Mouse moved to (629, 376)
Screenshot: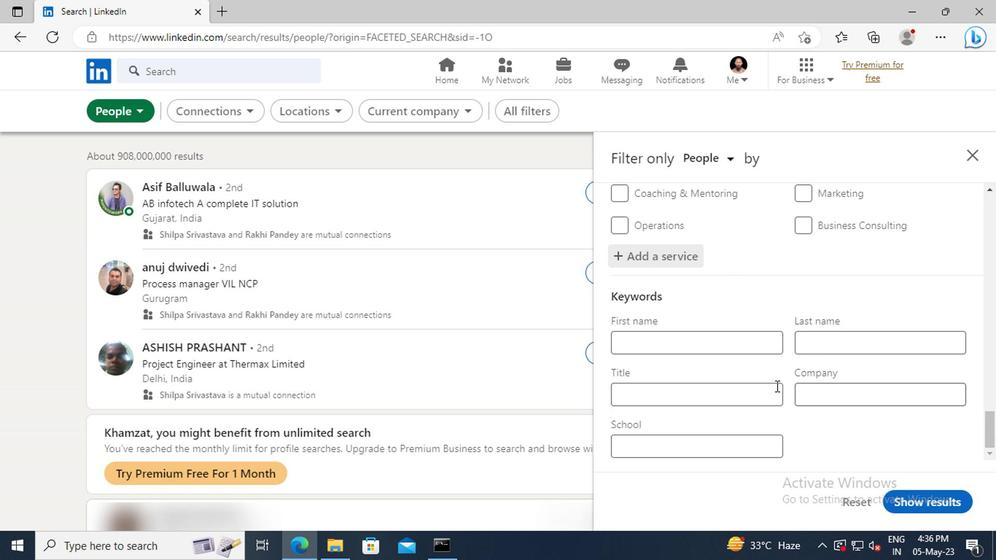 
Action: Mouse pressed left at (629, 376)
Screenshot: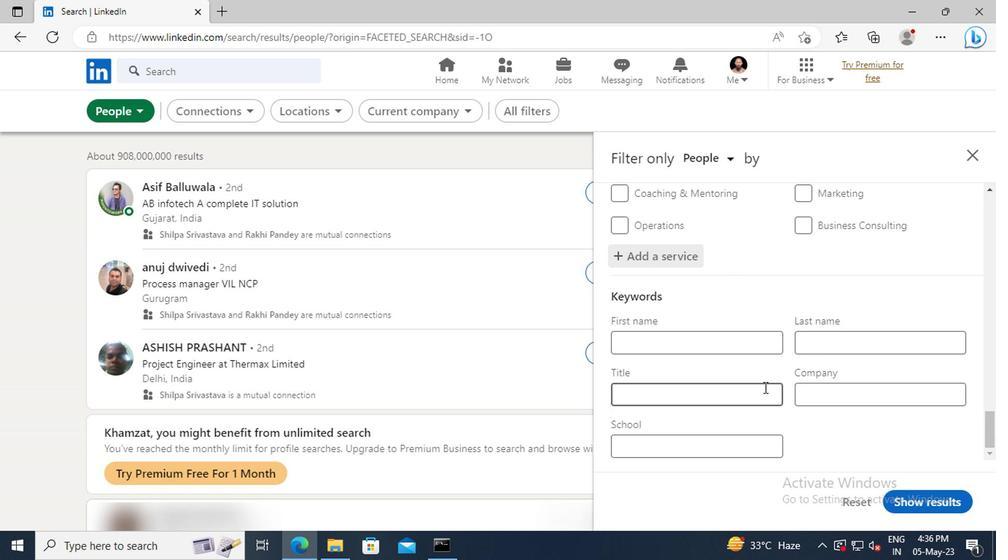 
Action: Key pressed <Key.shift>ENGINEER<Key.enter>
Screenshot: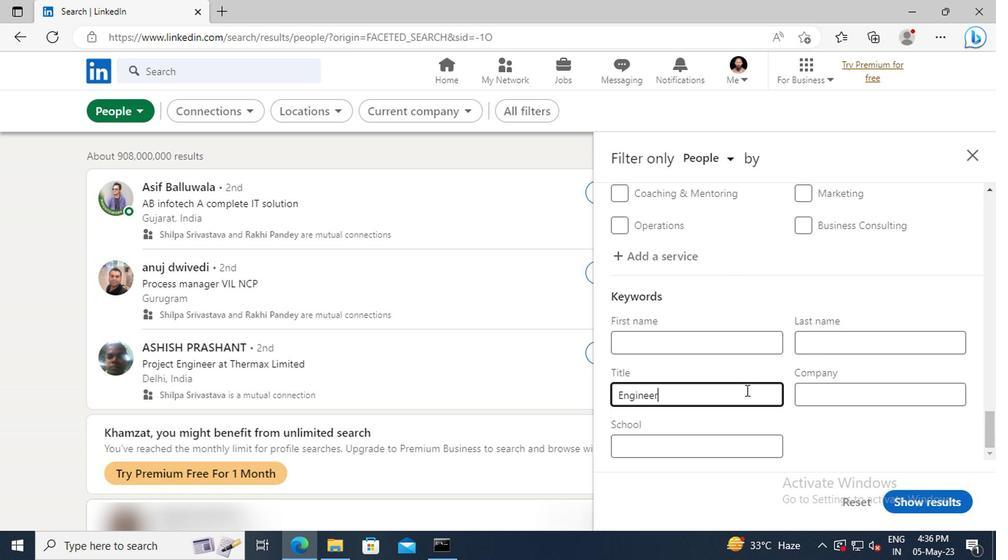 
Action: Mouse moved to (746, 452)
Screenshot: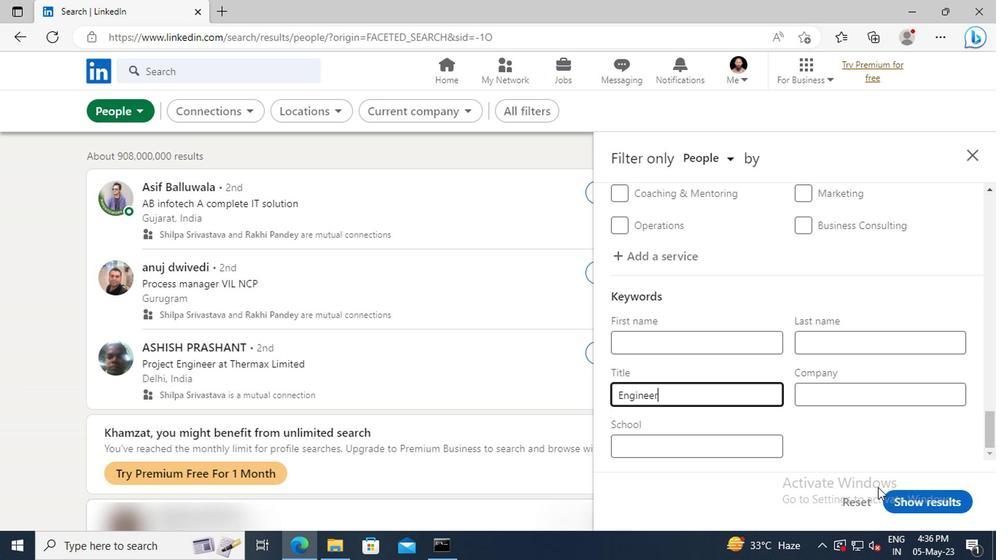 
Action: Mouse pressed left at (746, 452)
Screenshot: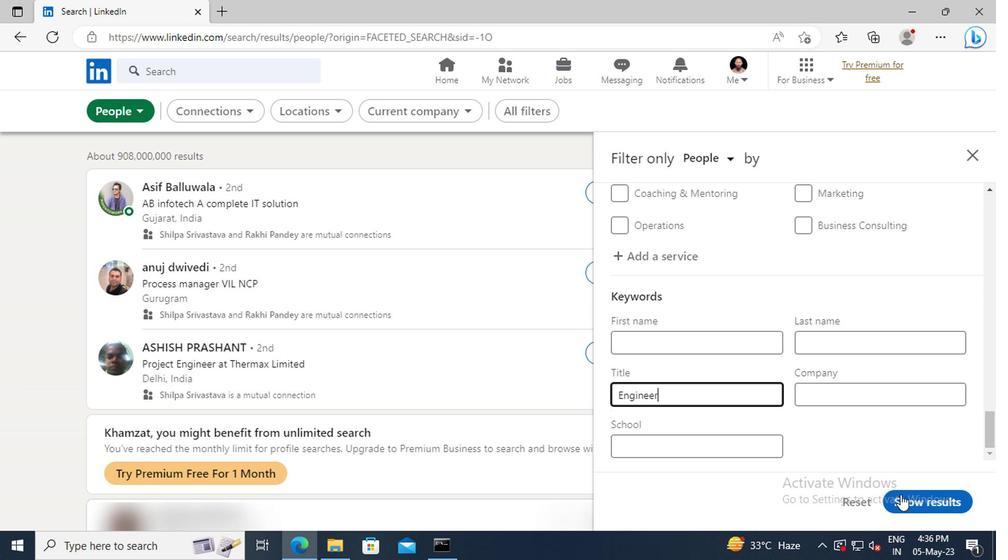 
